 Task: Add an event with the title Second Team Building Activity: Paint and Sip Night, date '2024/05/23', time 7:30 AM to 9:30 AMand add a description: The Marketing Campaign Launch is an exciting and highly anticipated event that marks the official introduction of a new marketing campaign to the target audience. It is a carefully planned and executed event designed to create buzz, generate interest, and maximize the impact of the campaign's messaging and objectives._x000D_
_x000D_
, put the event into Orange category . Add location for the event as: 789 Calle de Preciados, Madrid, Spain, logged in from the account softage.9@softage.netand send the event invitation to softage.6@softage.net with CC to  softage.7@softage.net. Set a reminder for the event 12 hour before
Action: Mouse moved to (83, 103)
Screenshot: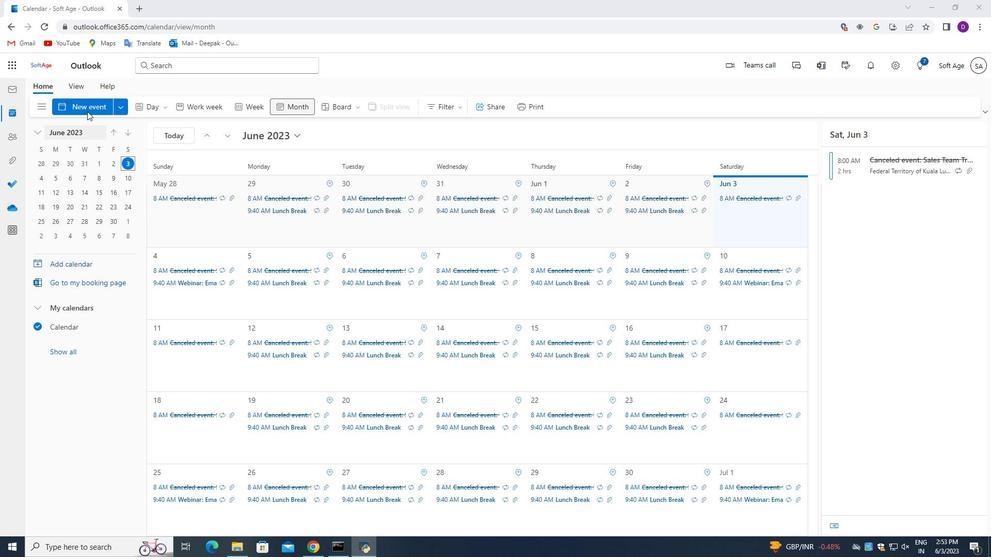 
Action: Mouse pressed left at (83, 103)
Screenshot: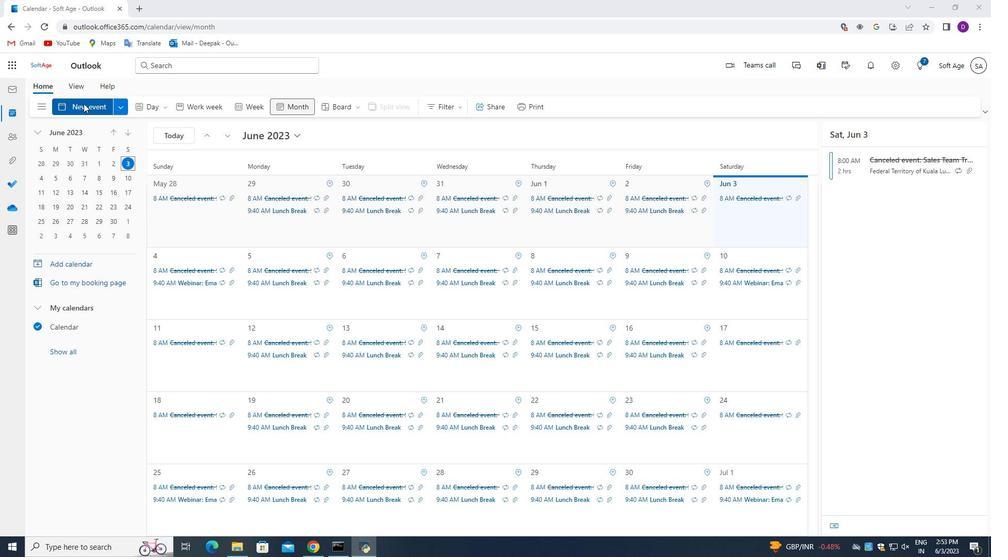 
Action: Mouse moved to (353, 401)
Screenshot: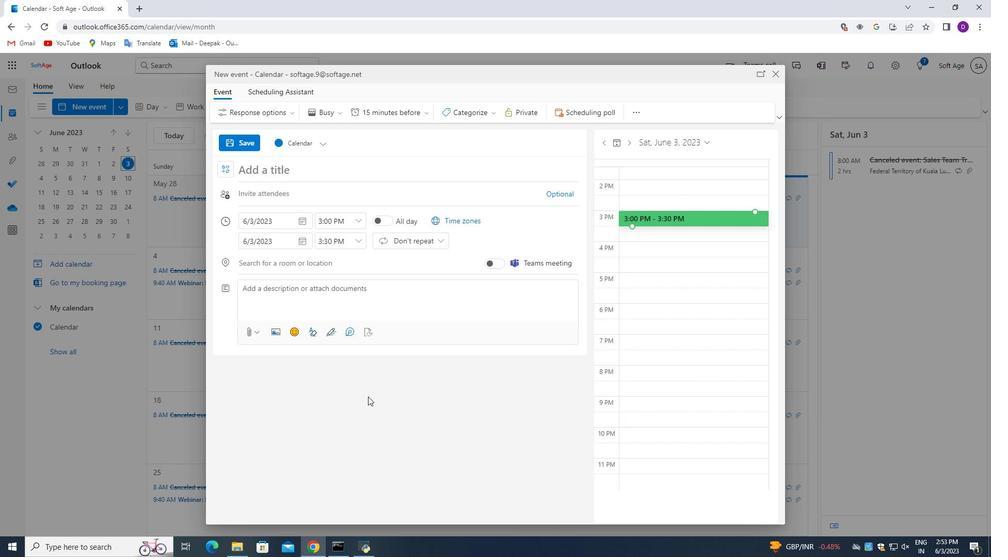 
Action: Key pressed <Key.shift_r>Second<Key.space><Key.shift_r>Team<Key.space><Key.shift_r>Building<Key.space><Key.shift_r>Activity<Key.shift_r>:<Key.space><Key.shift>Paint<Key.space>and<Key.space><Key.shift_r>Sip<Key.space><Key.shift>Night
Screenshot: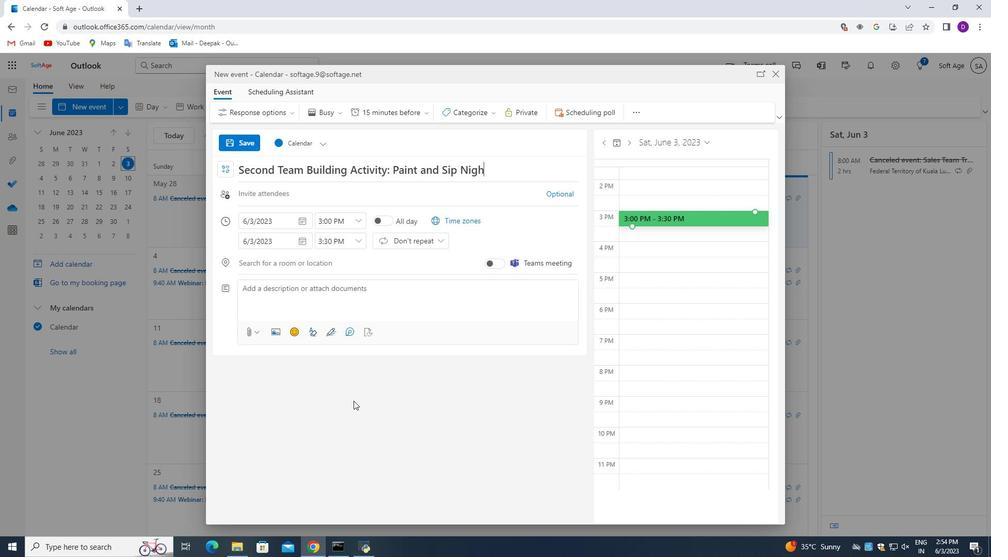 
Action: Mouse moved to (300, 221)
Screenshot: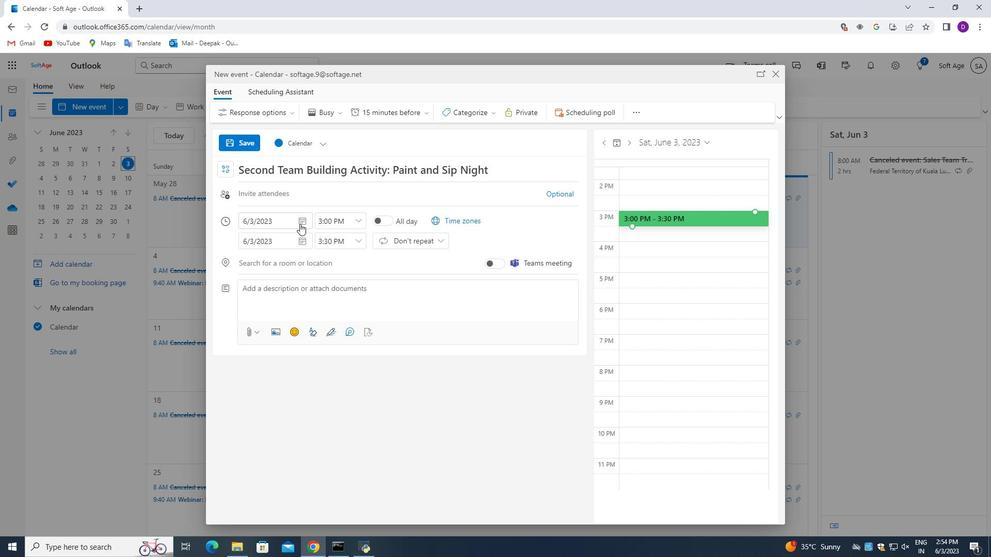 
Action: Mouse pressed left at (300, 221)
Screenshot: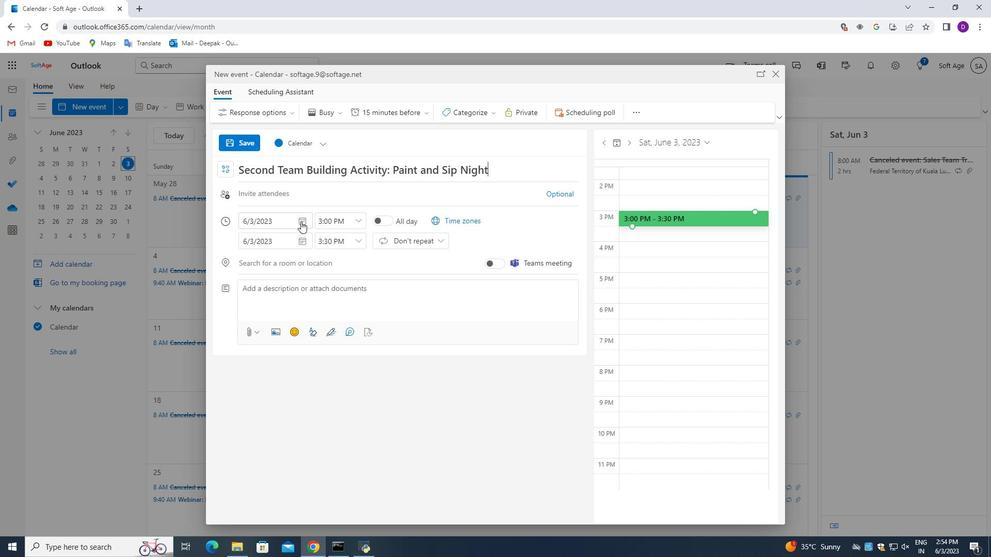 
Action: Mouse moved to (277, 239)
Screenshot: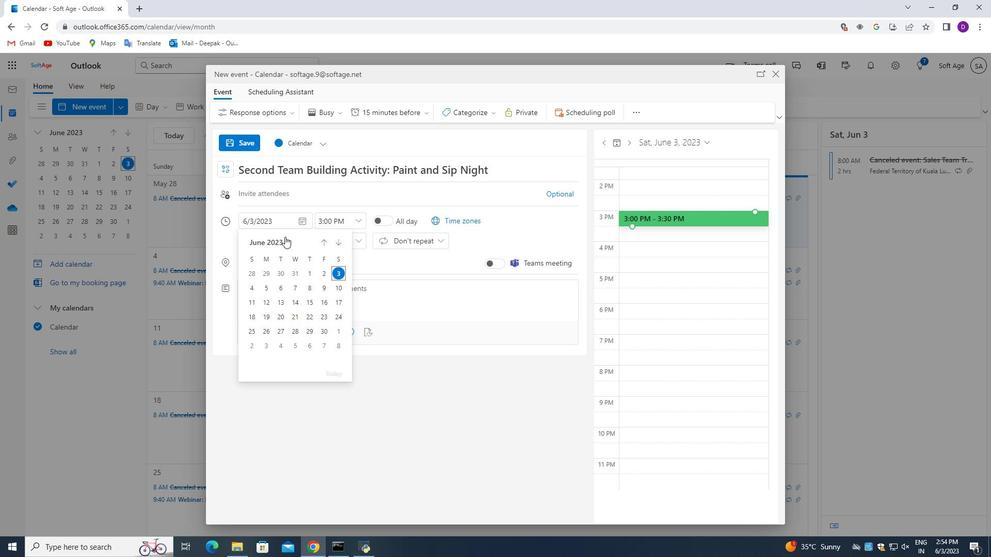 
Action: Mouse pressed left at (277, 239)
Screenshot: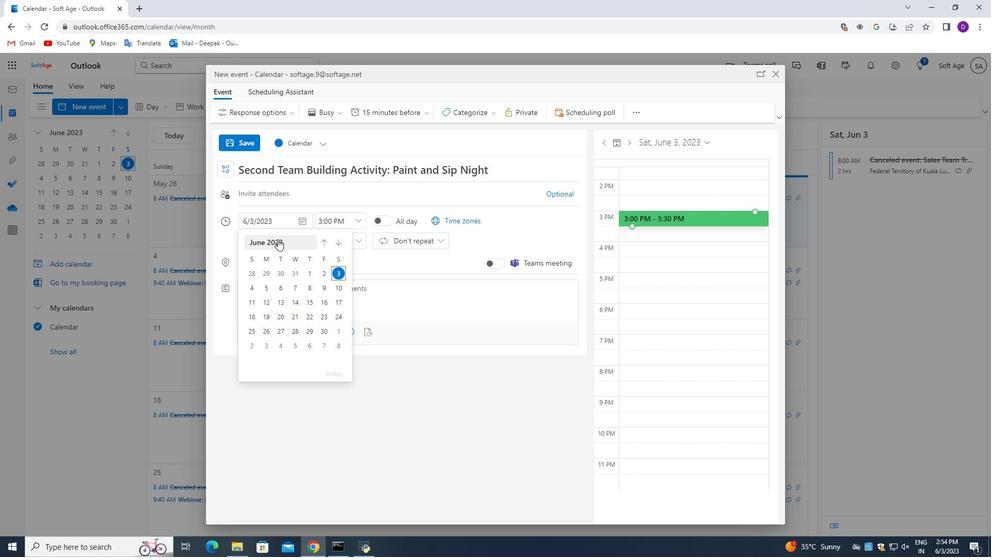
Action: Mouse moved to (332, 249)
Screenshot: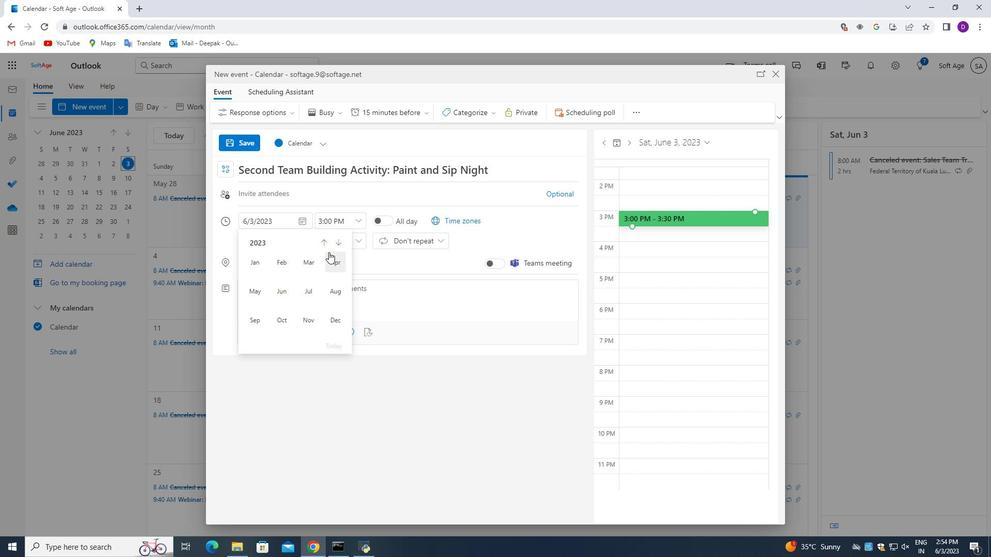 
Action: Mouse pressed left at (332, 249)
Screenshot: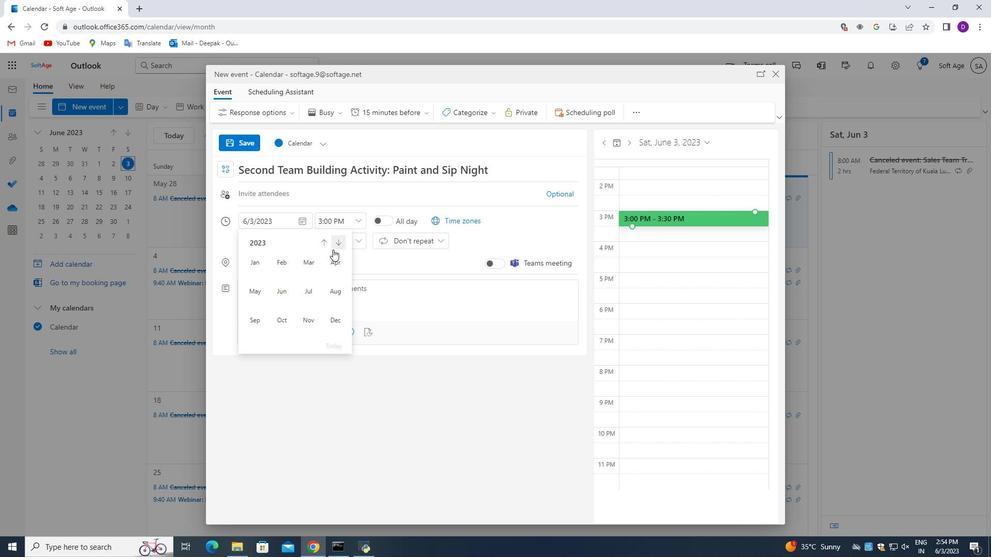 
Action: Mouse moved to (258, 290)
Screenshot: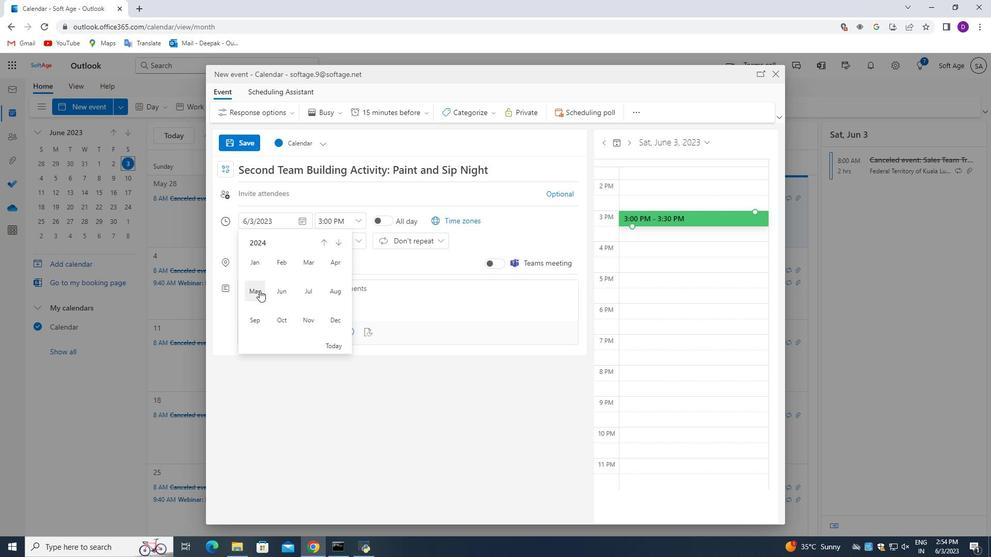 
Action: Mouse pressed left at (258, 290)
Screenshot: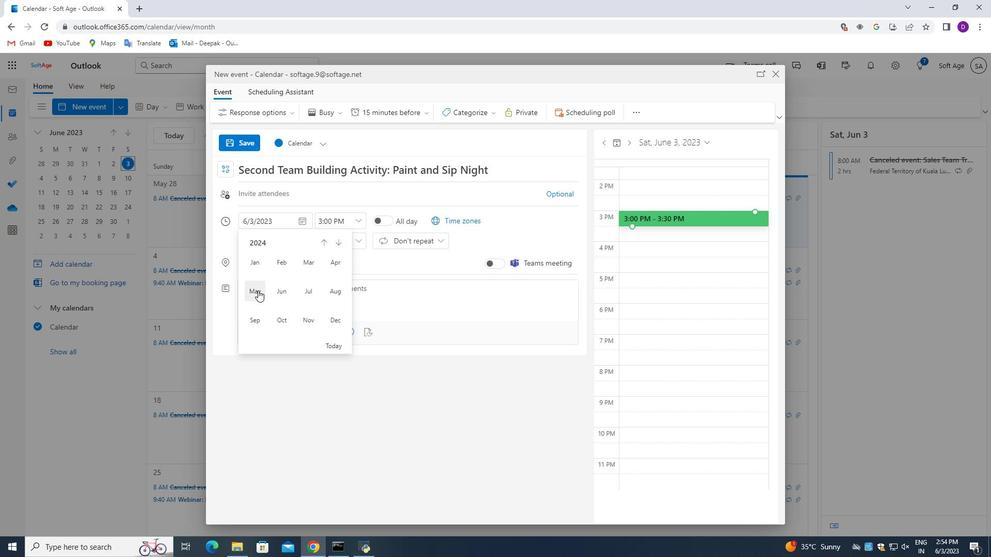 
Action: Mouse moved to (311, 319)
Screenshot: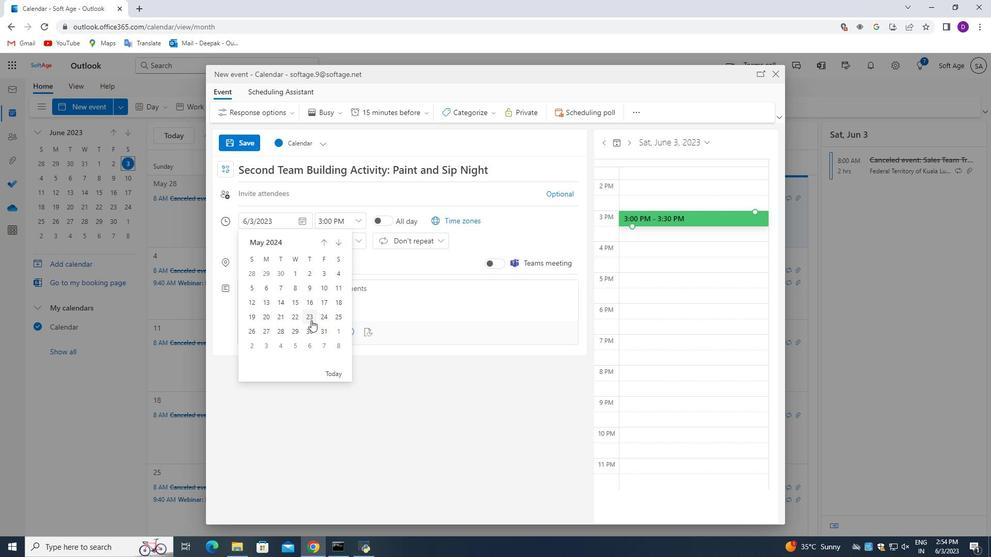 
Action: Mouse pressed left at (311, 319)
Screenshot: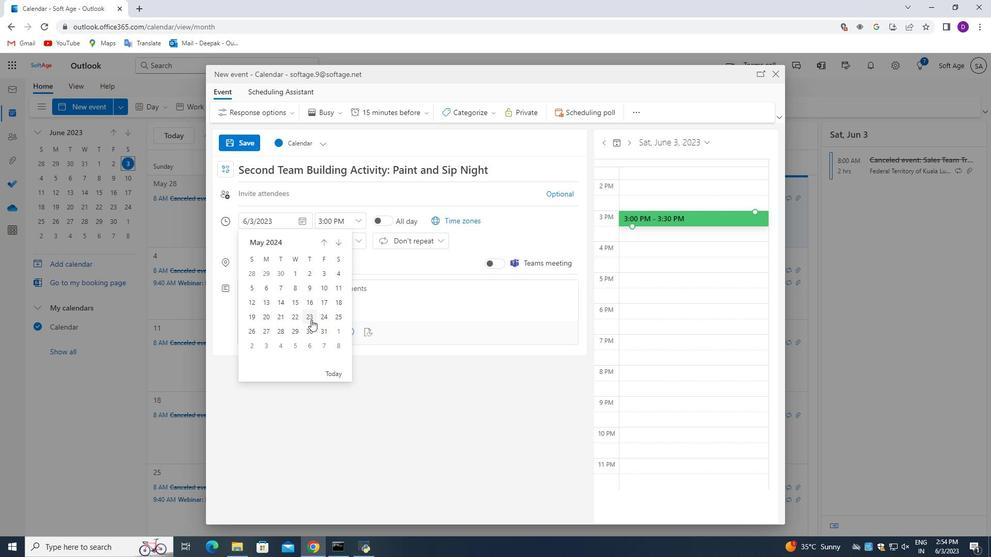 
Action: Mouse moved to (328, 220)
Screenshot: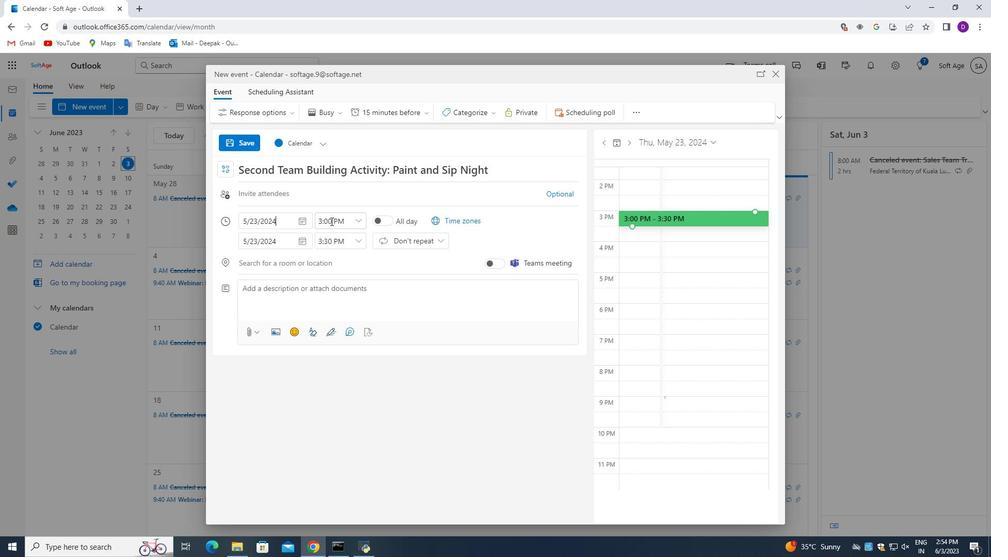 
Action: Mouse pressed left at (328, 220)
Screenshot: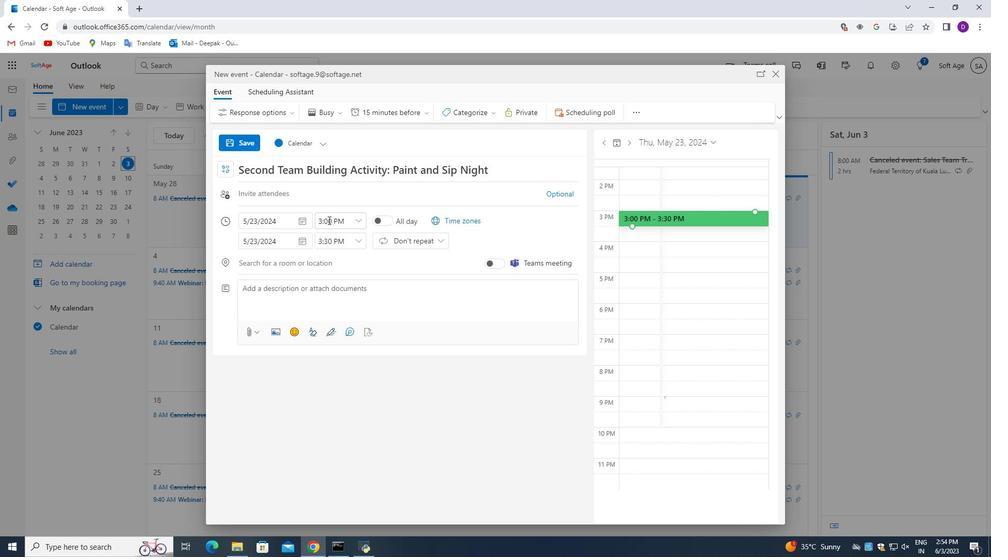 
Action: Mouse moved to (322, 220)
Screenshot: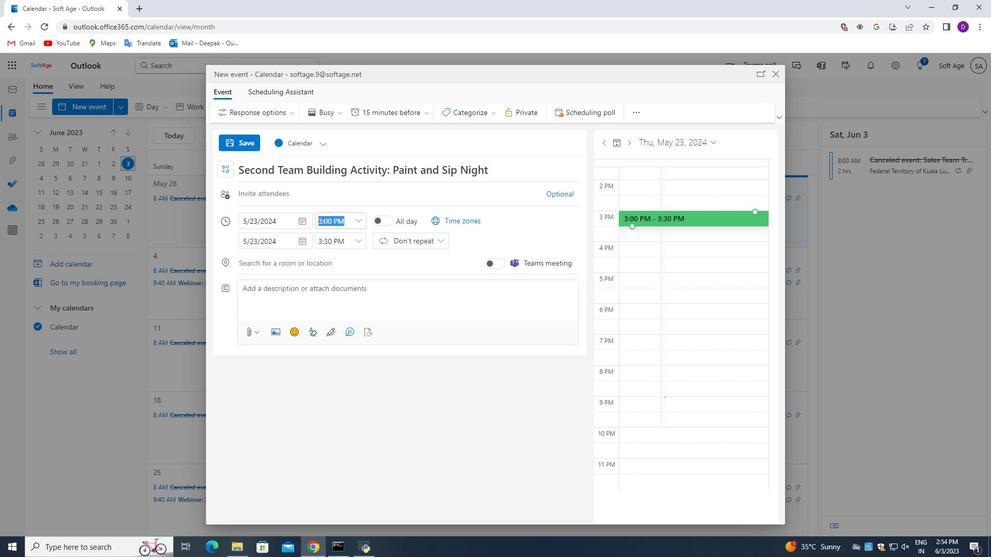
Action: Key pressed 7
Screenshot: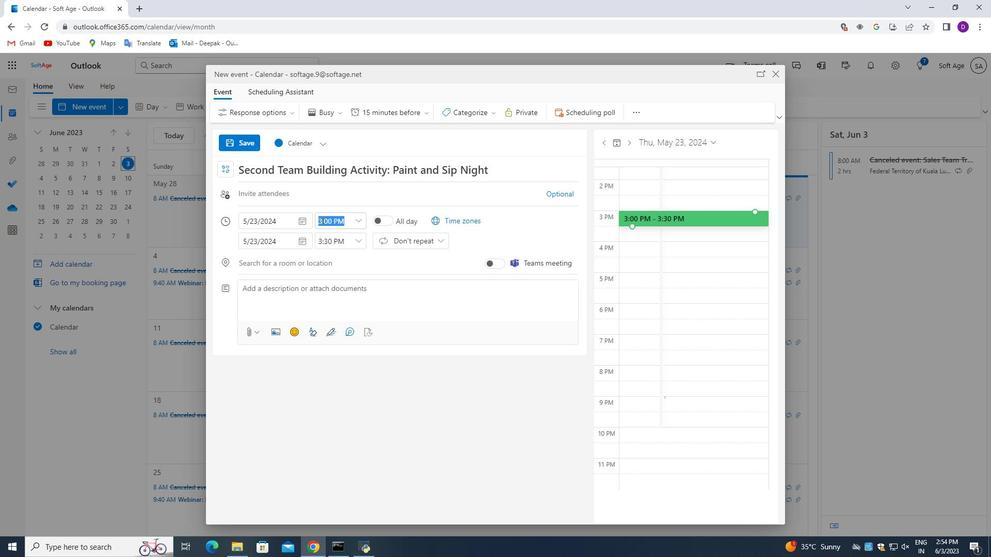 
Action: Mouse moved to (327, 223)
Screenshot: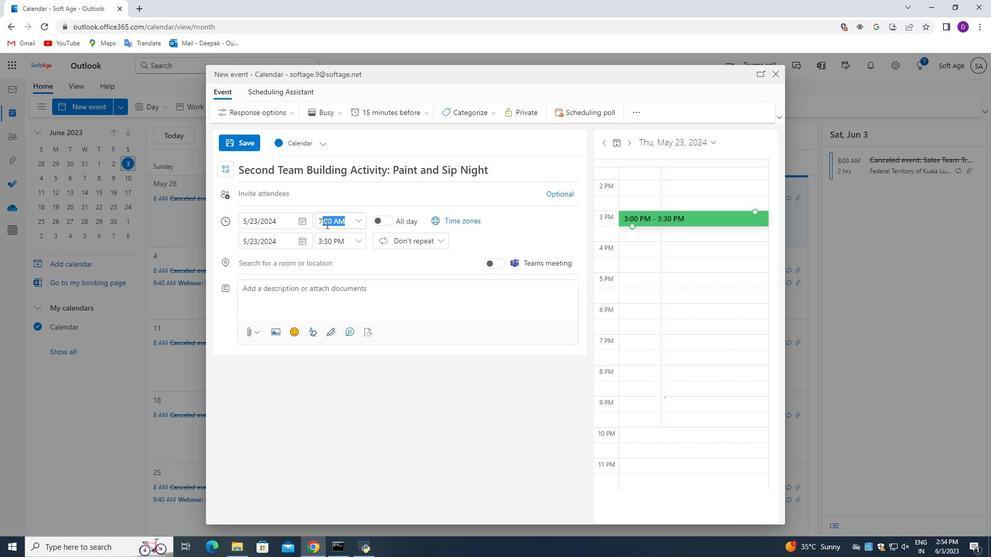 
Action: Mouse pressed left at (327, 223)
Screenshot: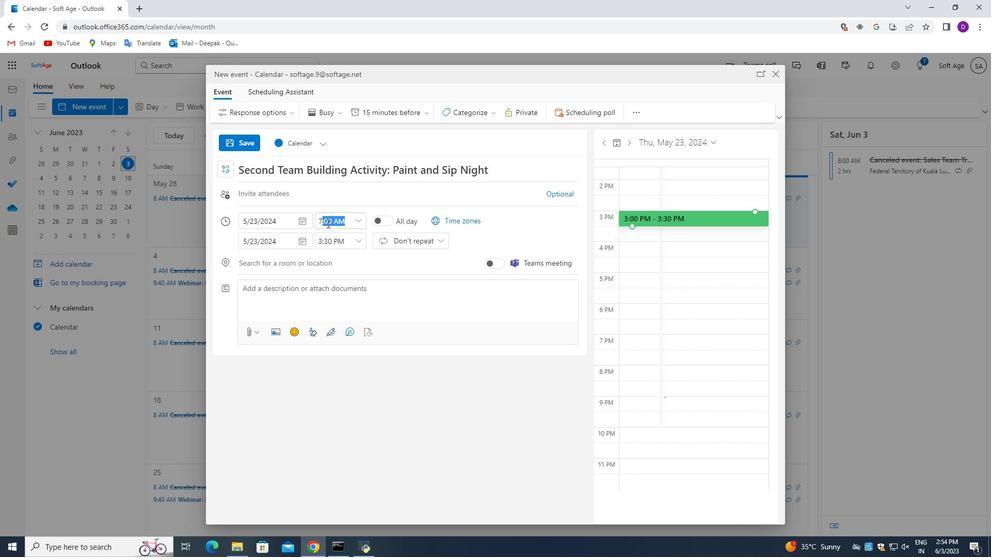 
Action: Mouse moved to (344, 245)
Screenshot: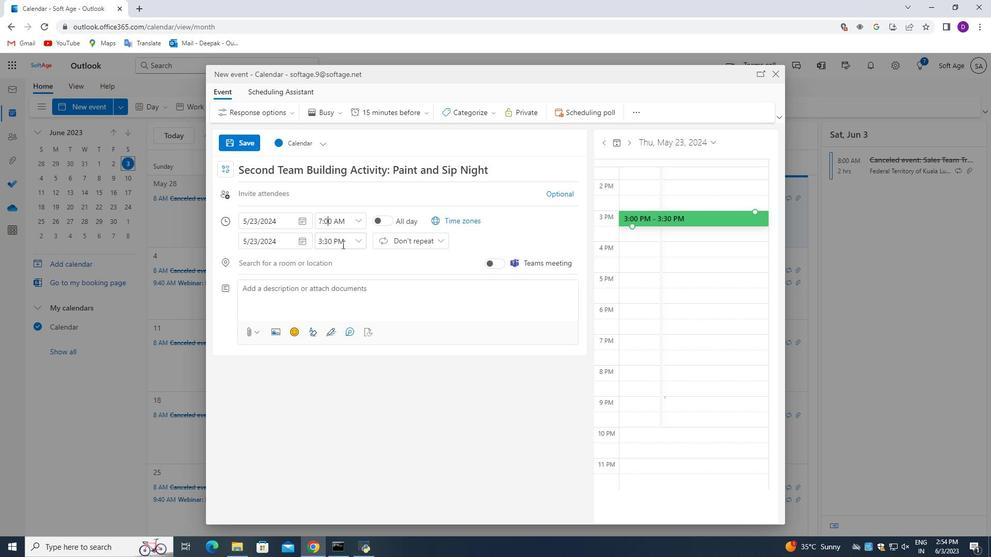 
Action: Key pressed <Key.backspace>3
Screenshot: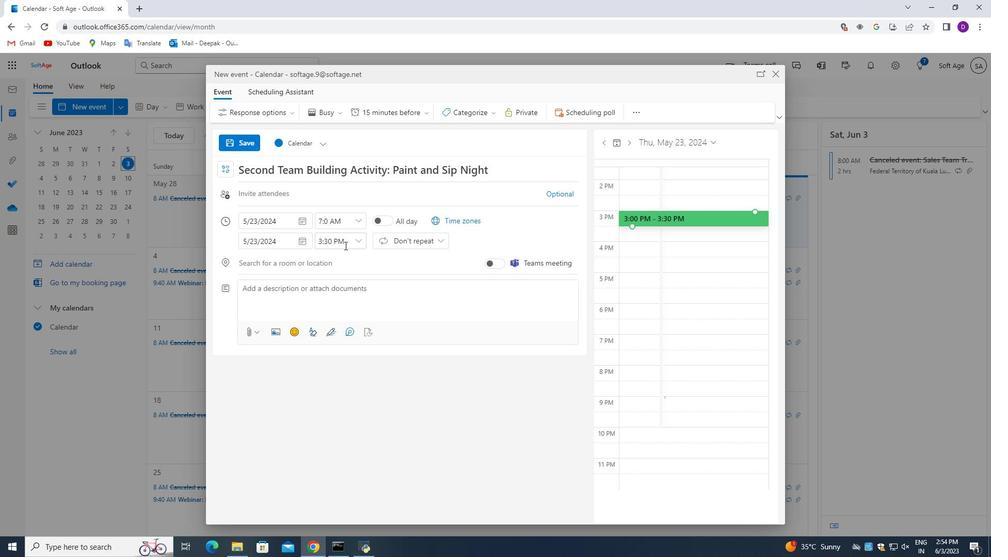 
Action: Mouse moved to (320, 240)
Screenshot: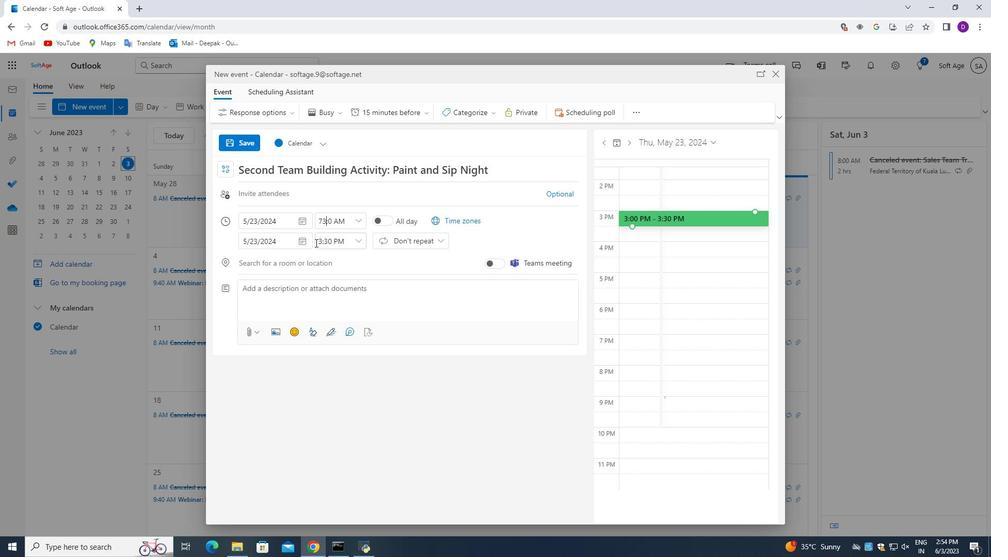 
Action: Mouse pressed left at (320, 240)
Screenshot: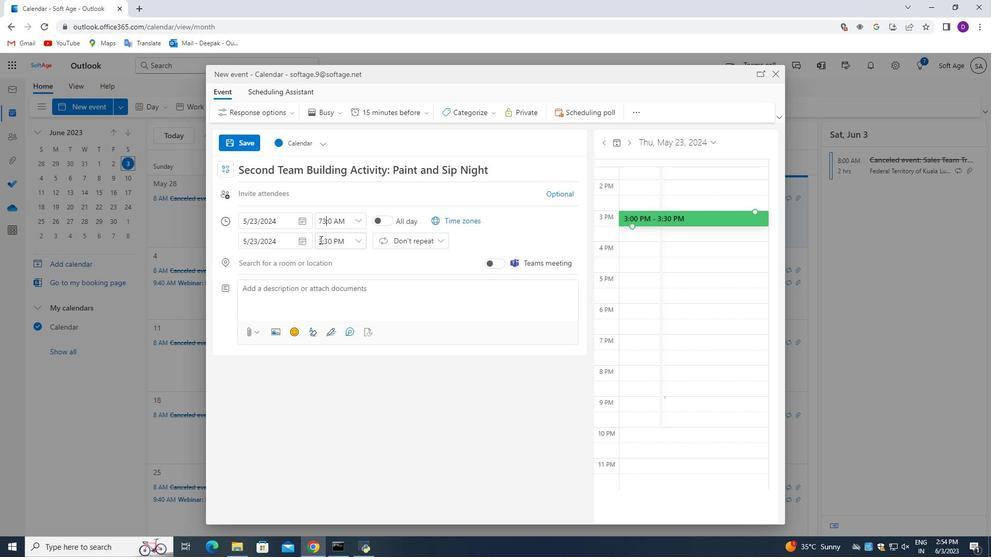 
Action: Mouse moved to (321, 221)
Screenshot: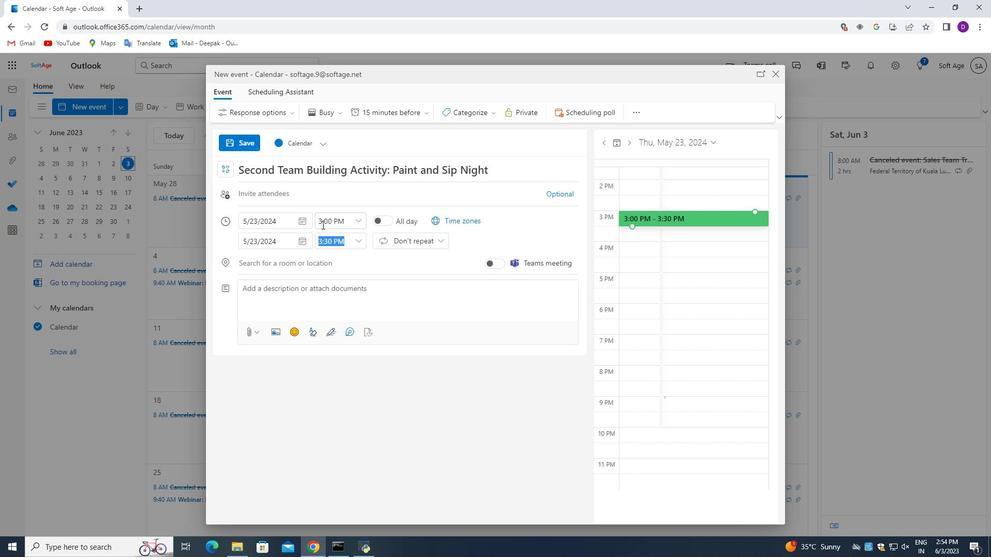 
Action: Mouse pressed left at (321, 221)
Screenshot: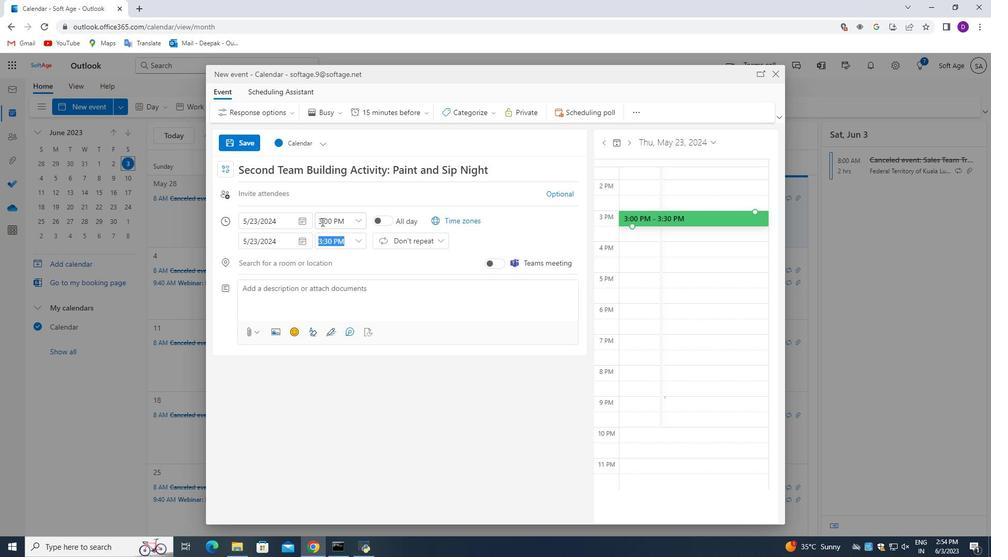 
Action: Mouse pressed left at (321, 221)
Screenshot: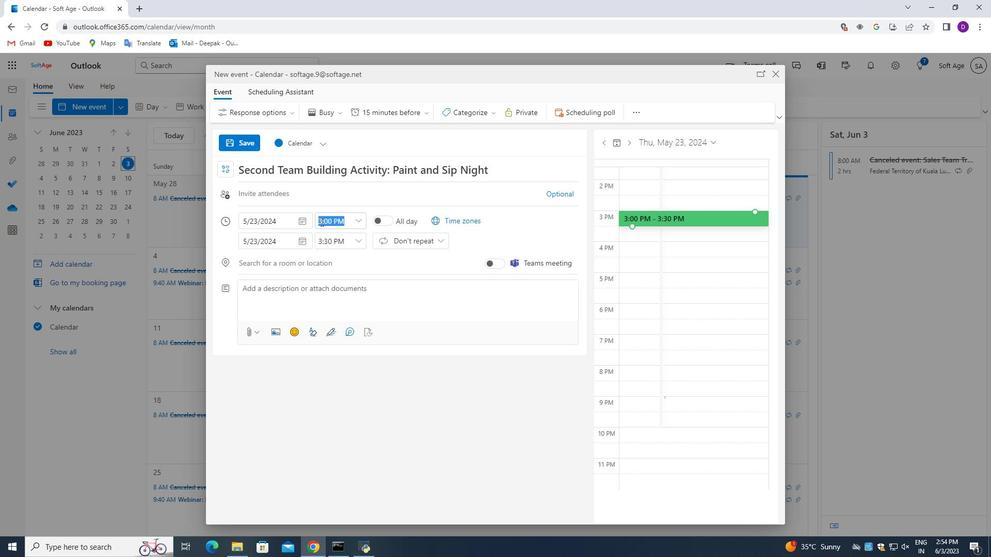 
Action: Mouse moved to (333, 245)
Screenshot: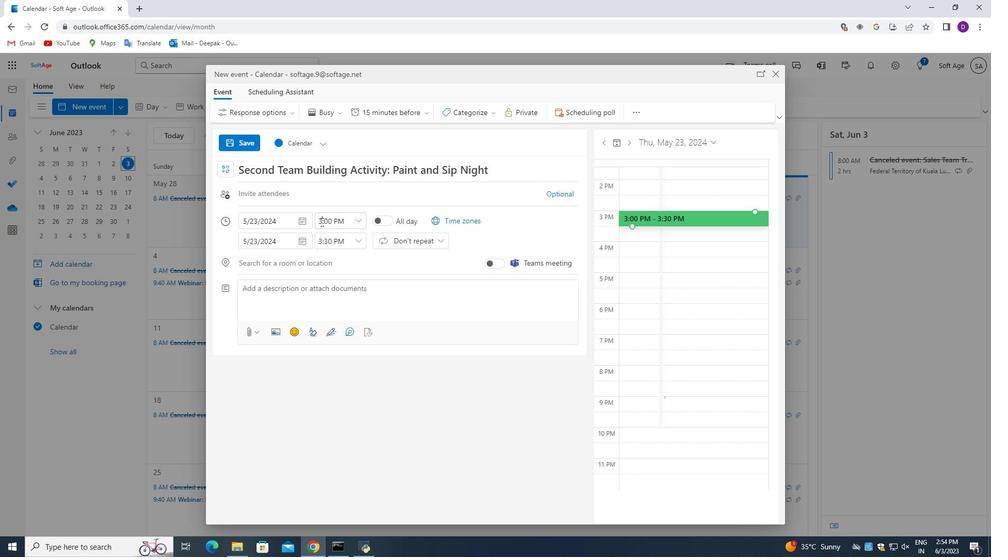 
Action: Key pressed <Key.backspace>7<Key.right><Key.right><Key.backspace>3<Key.right><Key.right><Key.right><Key.backspace><Key.shift_r>A
Screenshot: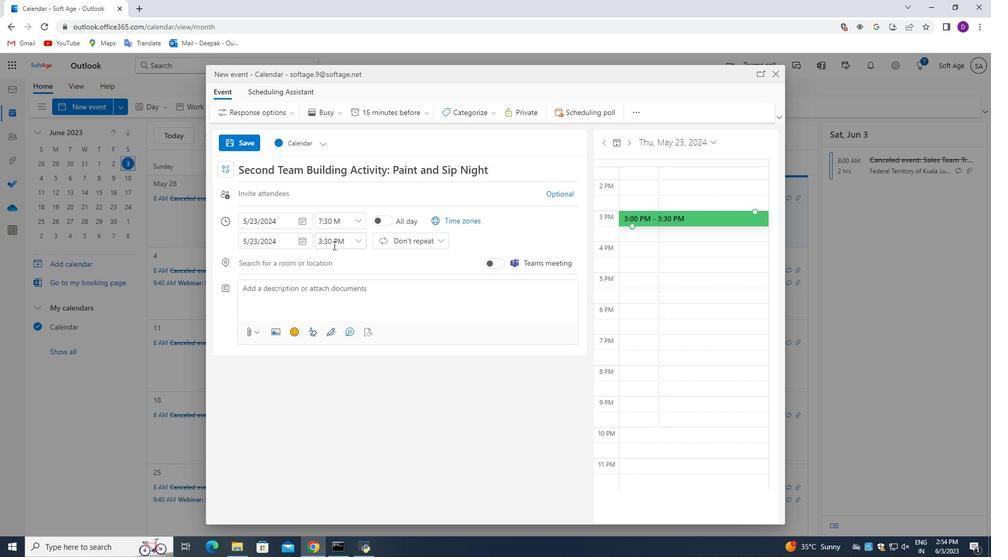 
Action: Mouse moved to (322, 242)
Screenshot: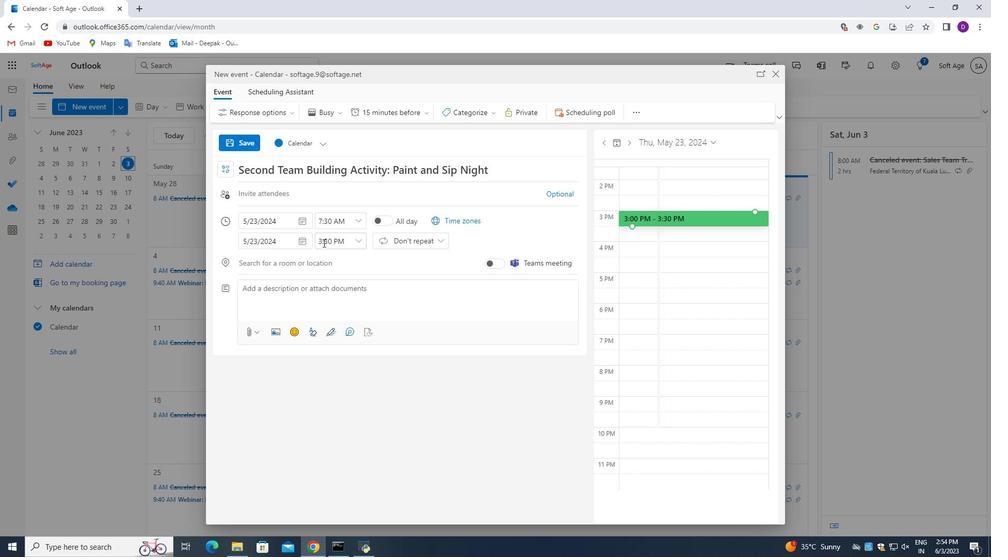 
Action: Mouse pressed left at (322, 242)
Screenshot: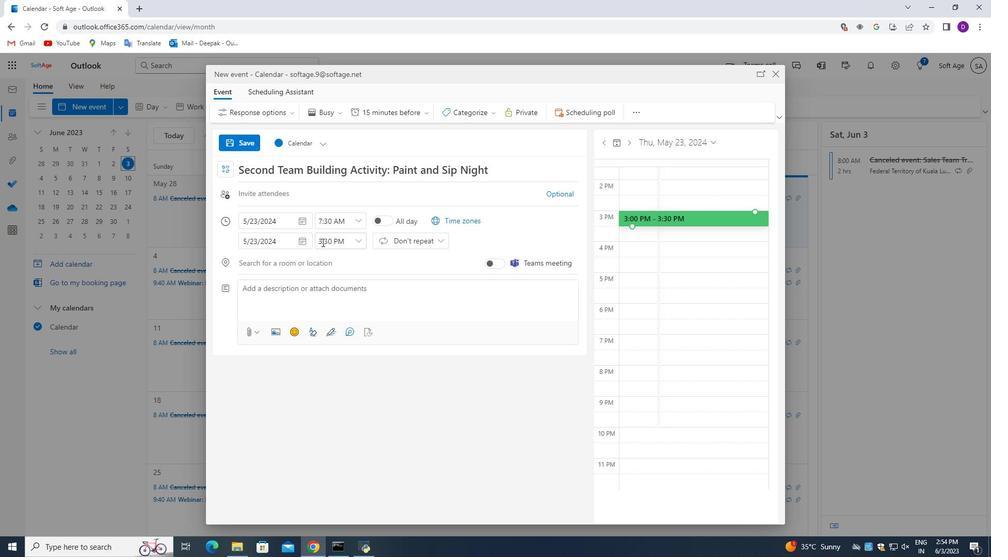 
Action: Mouse moved to (321, 240)
Screenshot: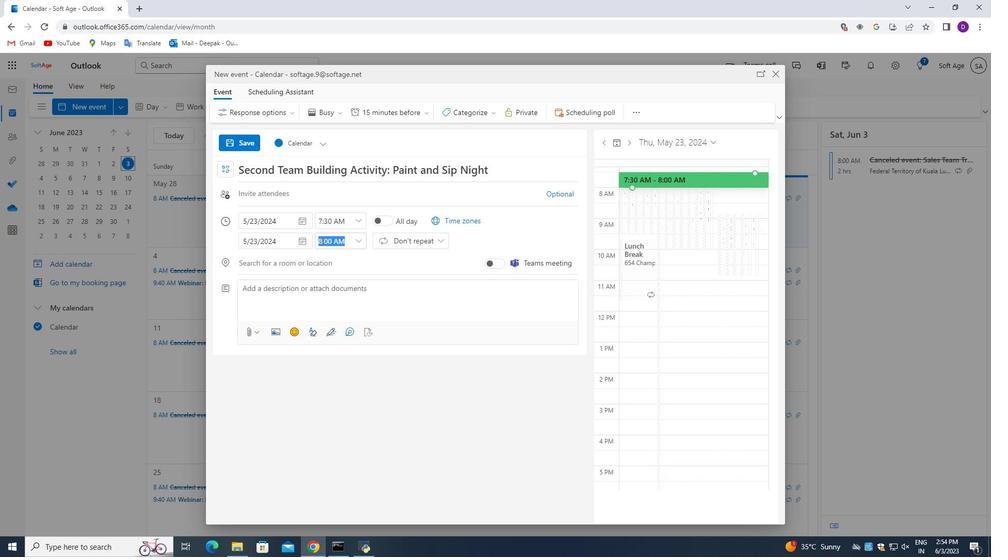 
Action: Mouse pressed left at (321, 240)
Screenshot: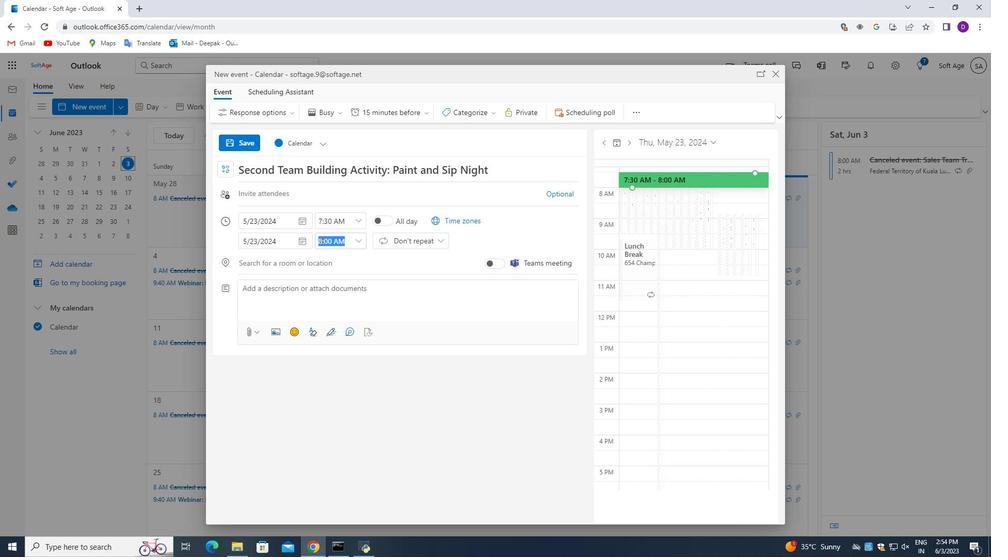 
Action: Mouse moved to (342, 291)
Screenshot: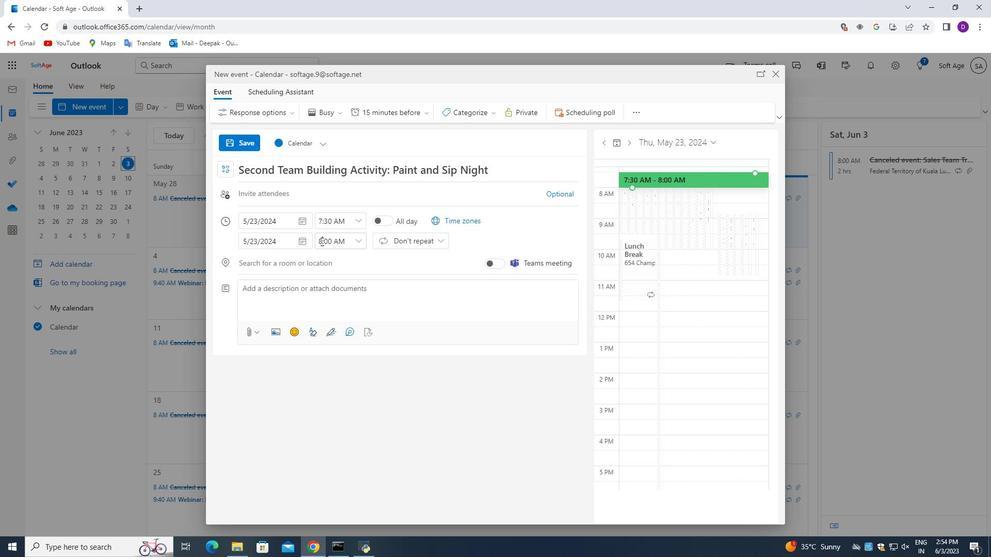 
Action: Key pressed <Key.backspace>9<Key.right><Key.right><Key.backspace>3
Screenshot: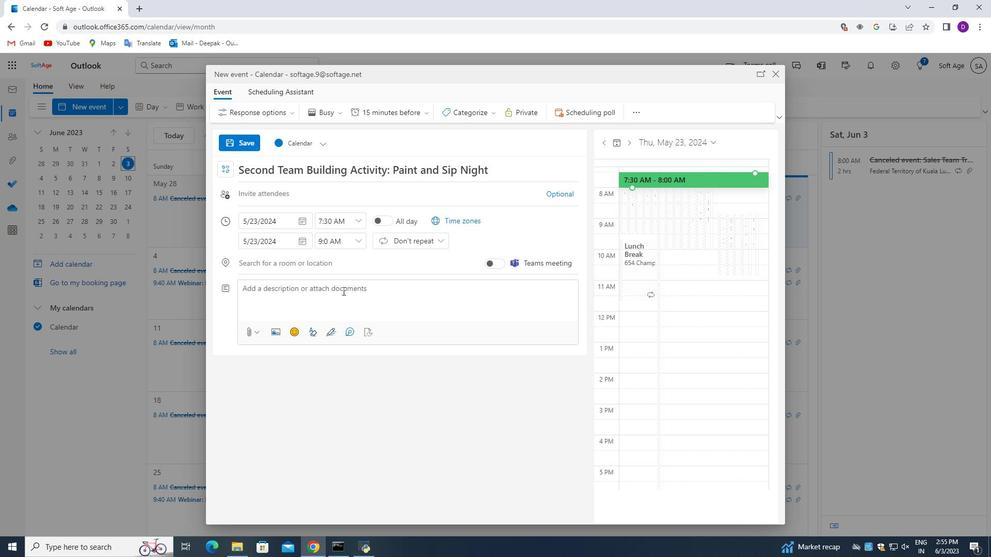 
Action: Mouse moved to (309, 292)
Screenshot: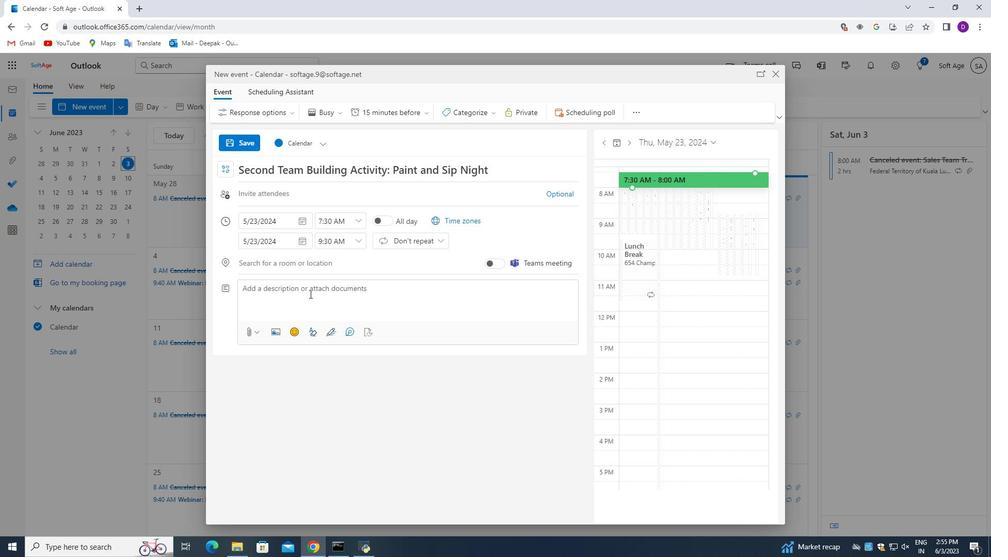 
Action: Mouse pressed left at (309, 292)
Screenshot: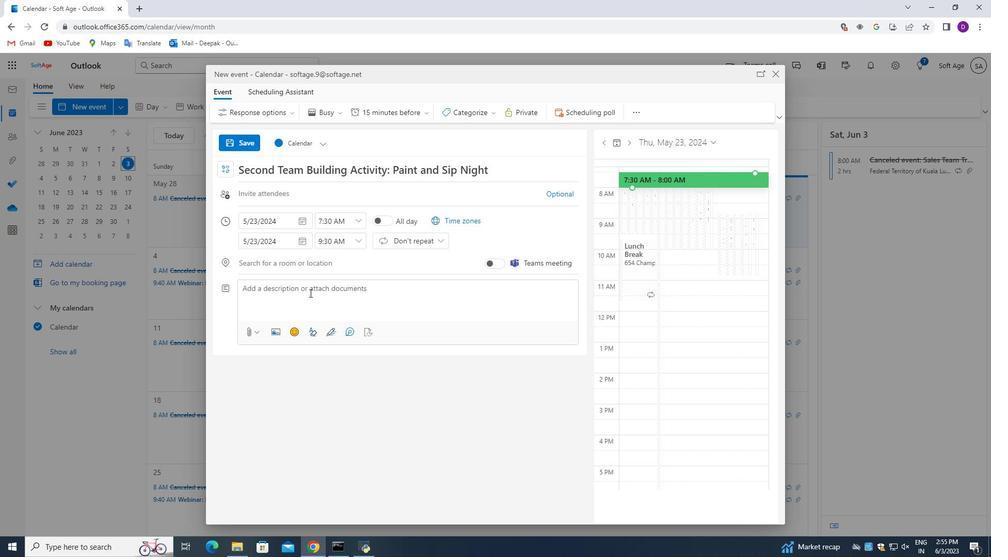 
Action: Mouse moved to (341, 432)
Screenshot: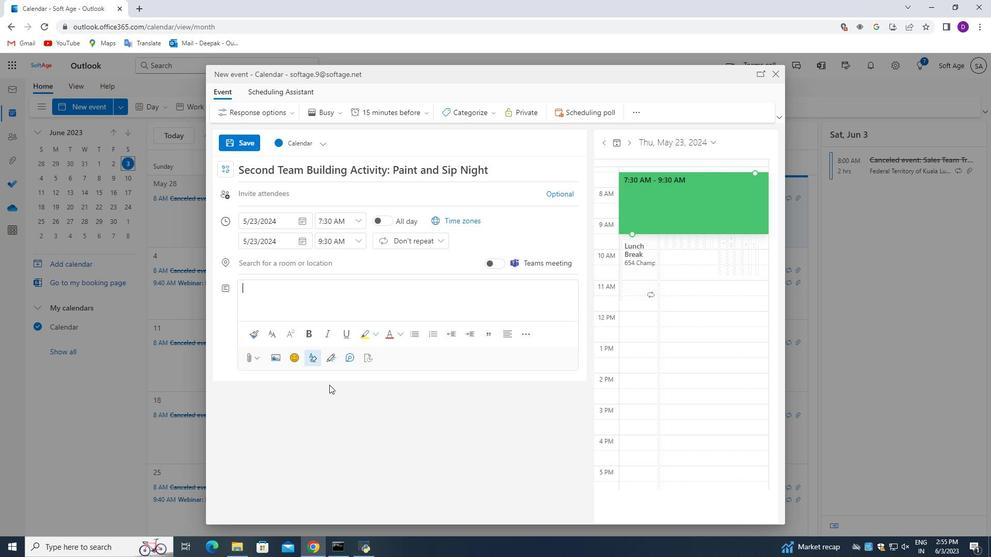 
Action: Key pressed <Key.shift_r>The<Key.space><Key.shift>Marketing<Key.space><Key.shift_r>Campi<Key.backspace>aign<Key.space><Key.shift>Launch<Key.space>is<Key.space>an<Key.space>exciting<Key.space>and<Key.space>highly<Key.space>anticipaa<Key.backspace>ted<Key.space>event<Key.space>that<Key.space>marks<Key.space>the<Key.space>official<Key.space>intri<Key.backspace>odu<Key.backspace><Key.backspace><Key.backspace>oduction<Key.space>of<Key.space>a<Key.space>new<Key.space>marketing<Key.space>campaign<Key.space>to<Key.space>the<Key.space>target<Key.space>audience.<Key.space><Key.shift>It<Key.space>is<Key.space>a<Key.space>carefully<Key.space>planned<Key.space>and<Key.space>executed<Key.space>evented<Key.space>eve<Key.backspace><Key.backspace><Key.backspace><Key.backspace><Key.backspace><Key.backspace><Key.space>designed<Key.space>to<Key.space>create<Key.space>buzz<Key.space><Key.backspace>,<Key.space>generate<Key.space>interest,<Key.space>and<Key.space>maximize<Key.space>the<Key.space>impact<Key.space>of<Key.space>the<Key.space>campaigns<Key.backspace>'s<Key.space>messaging<Key.space>and<Key.space>objectives.
Screenshot: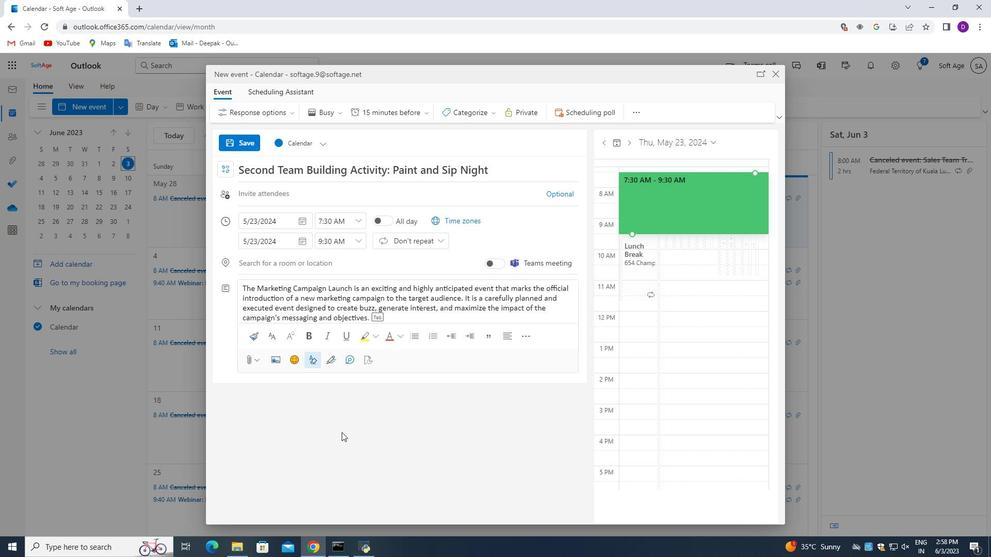 
Action: Mouse moved to (473, 115)
Screenshot: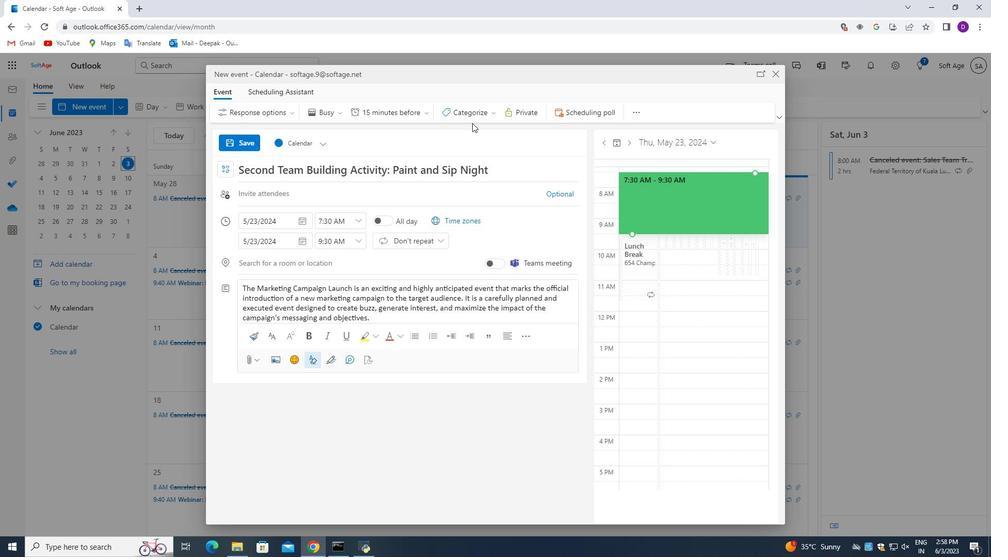 
Action: Mouse pressed left at (473, 115)
Screenshot: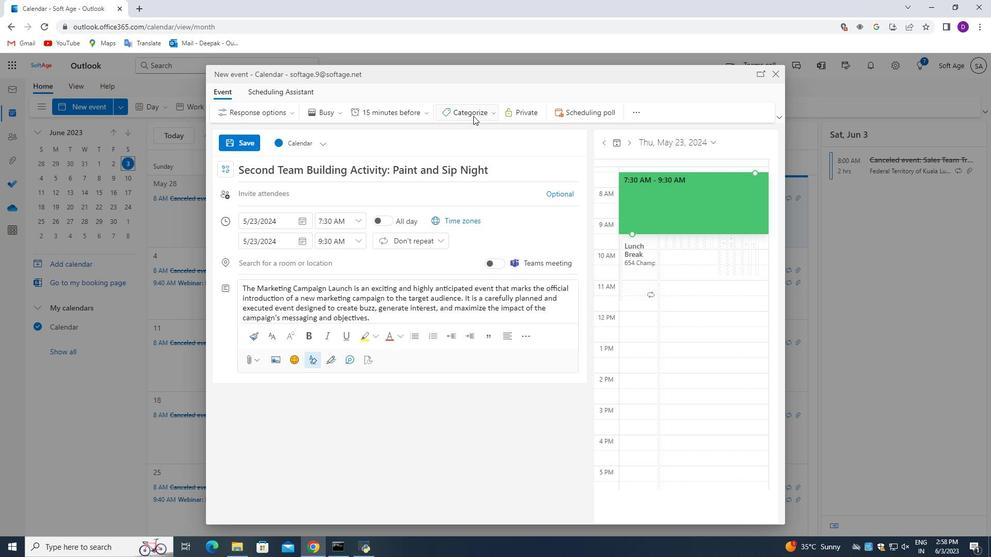 
Action: Mouse moved to (481, 165)
Screenshot: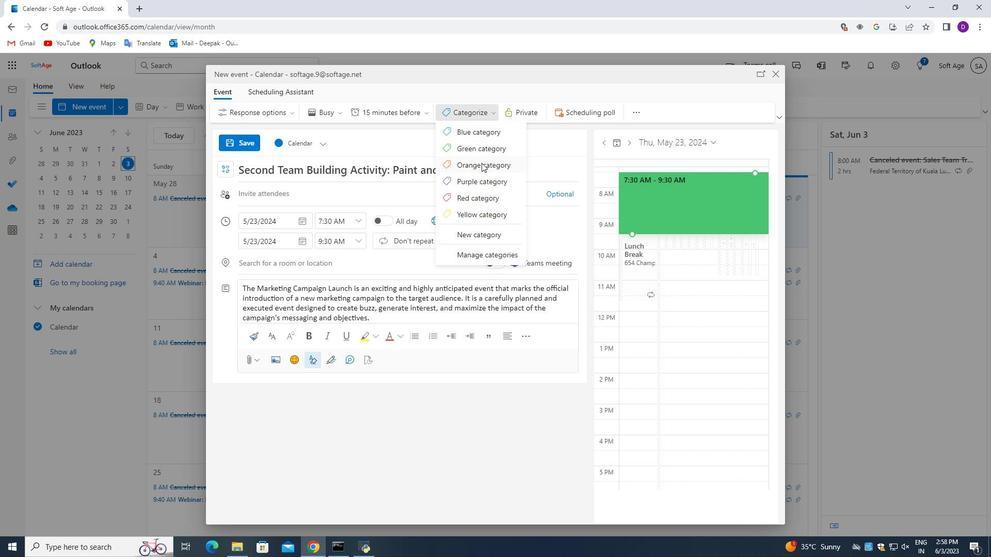 
Action: Mouse pressed left at (481, 165)
Screenshot: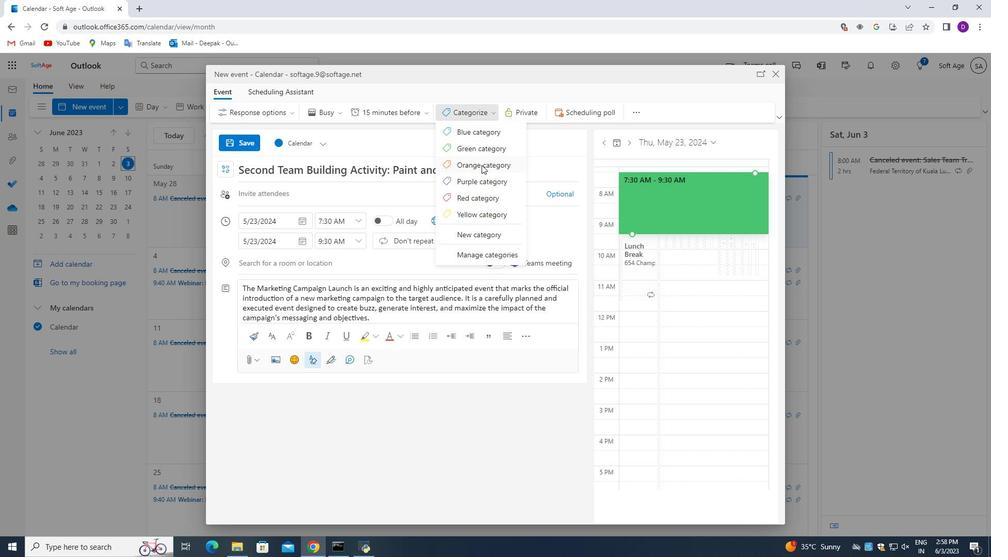 
Action: Mouse moved to (276, 259)
Screenshot: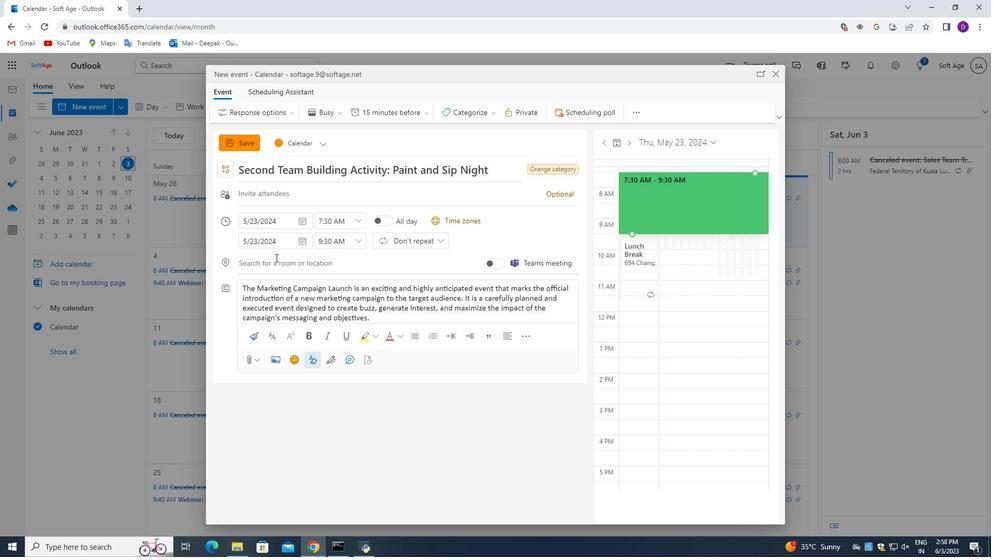 
Action: Mouse pressed left at (276, 259)
Screenshot: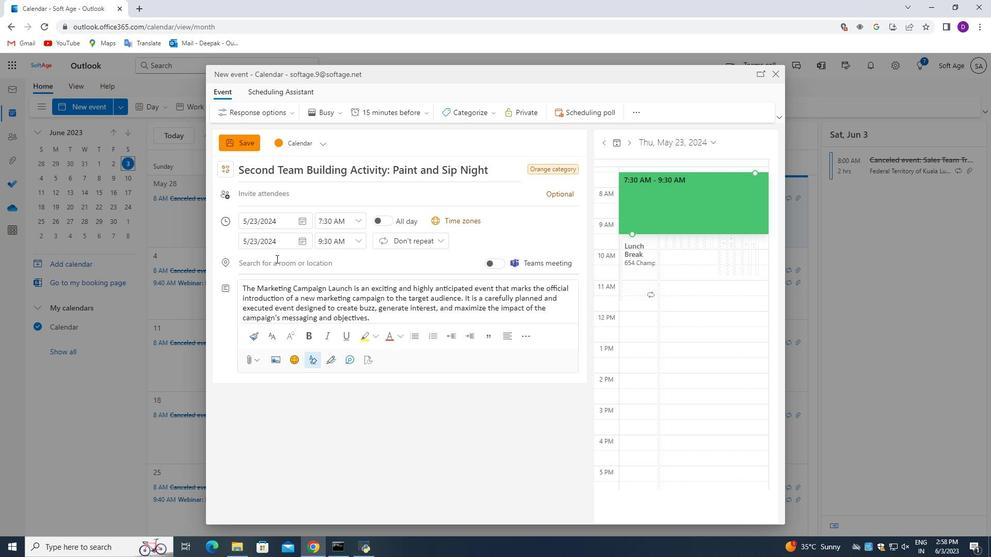
Action: Key pressed 789<Key.space><Key.shift_r>Calle<Key.space>de<Key.space><Key.shift>Pe<Key.backspace>reciados,<Key.space><Key.shift>Madrid,<Key.space><Key.shift_r>Spain,<Key.backspace>
Screenshot: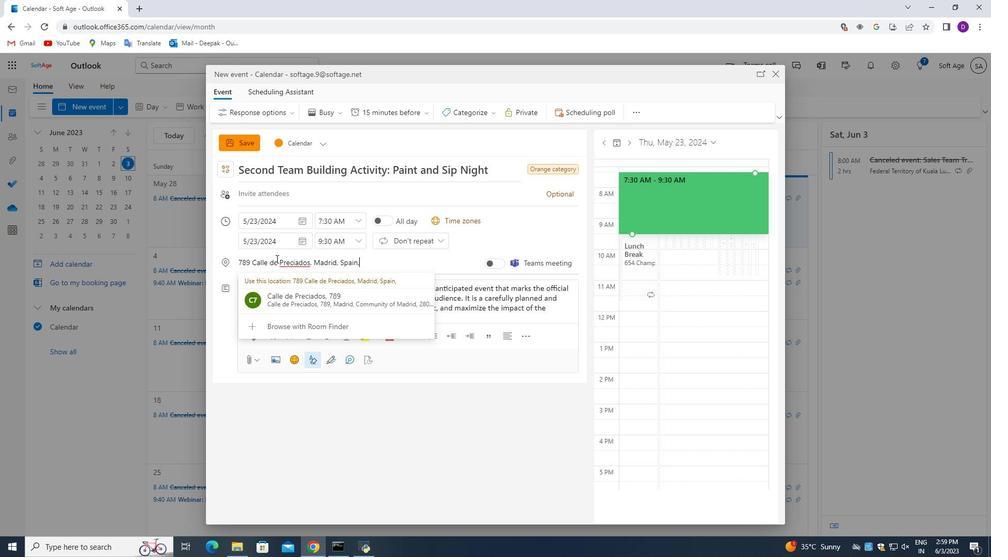 
Action: Mouse moved to (363, 434)
Screenshot: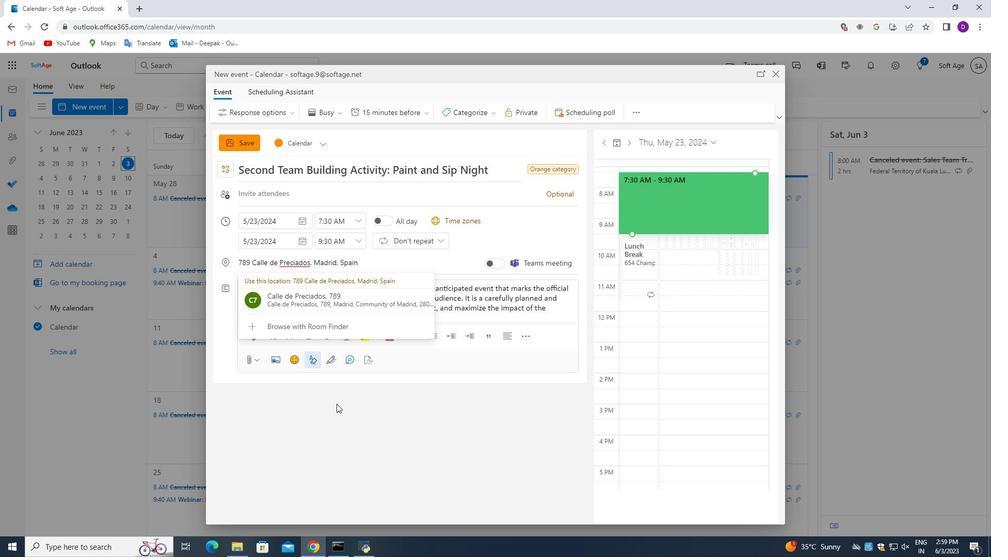 
Action: Mouse pressed left at (363, 434)
Screenshot: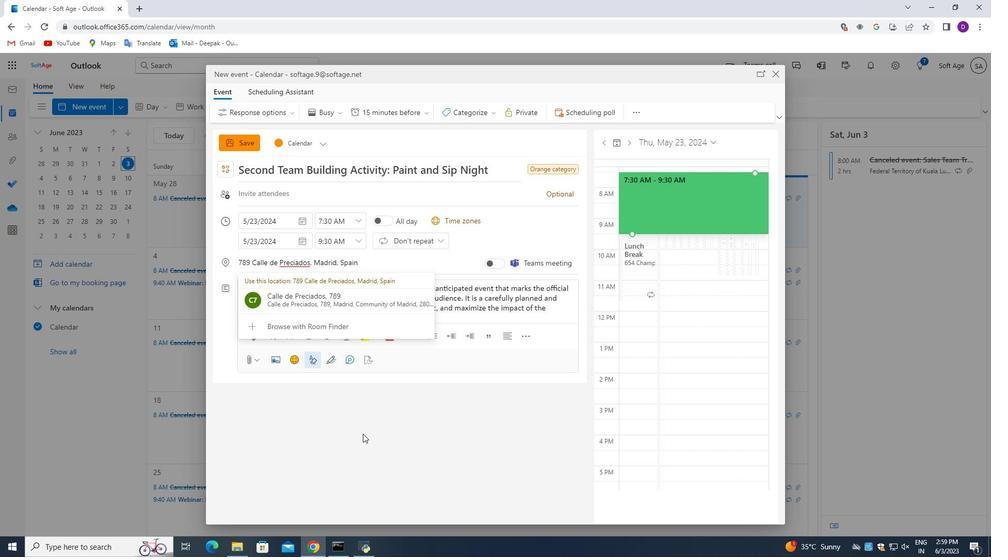 
Action: Mouse moved to (293, 191)
Screenshot: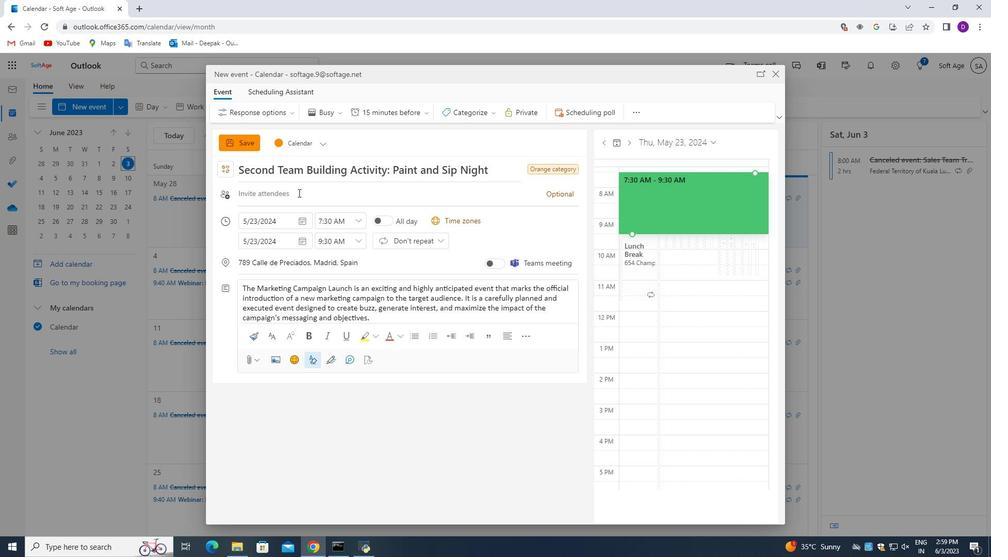 
Action: Mouse pressed left at (293, 191)
Screenshot: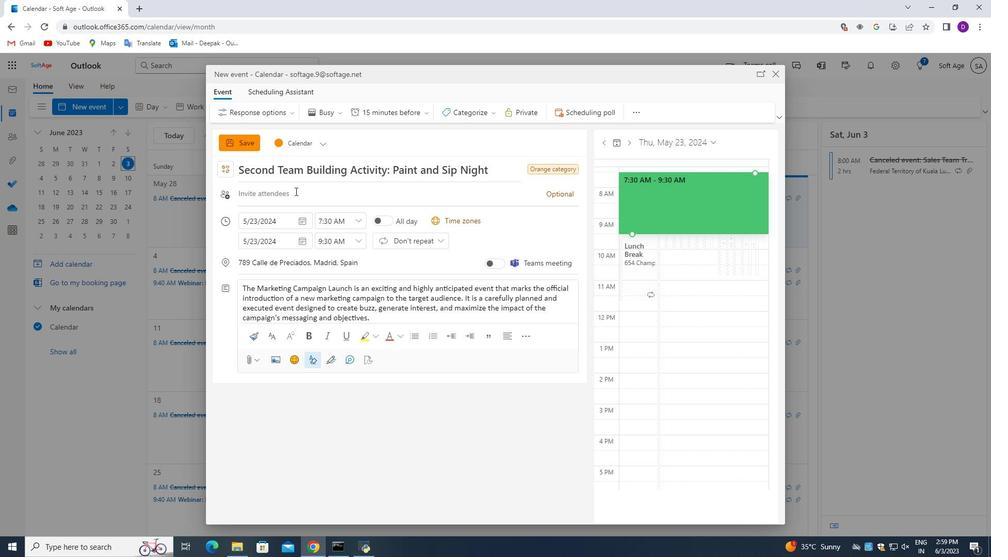 
Action: Key pressed soft<Key.backspace><Key.backspace><Key.backspace><Key.backspace><Key.shift_r>Softage.6<Key.shift>@softage.net<Key.enter>
Screenshot: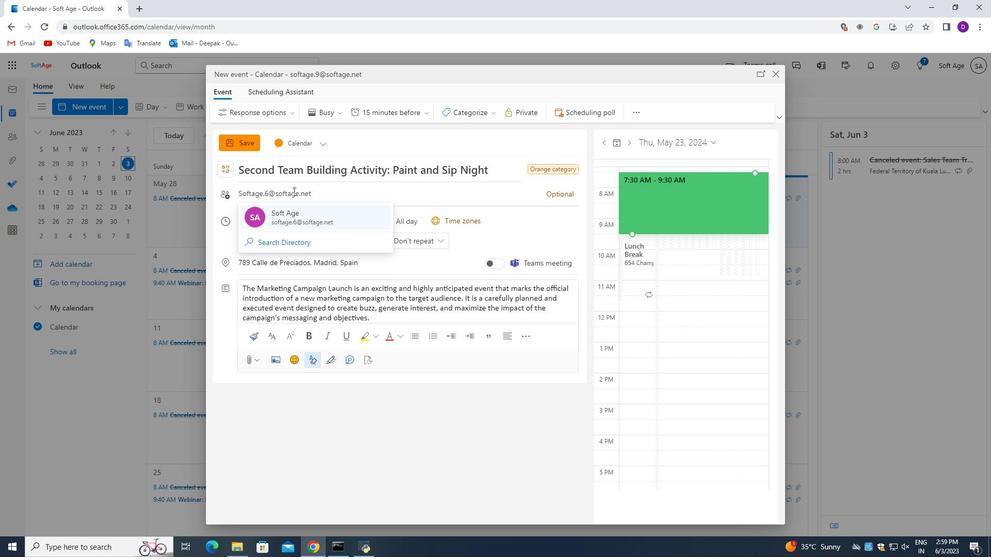 
Action: Mouse moved to (560, 199)
Screenshot: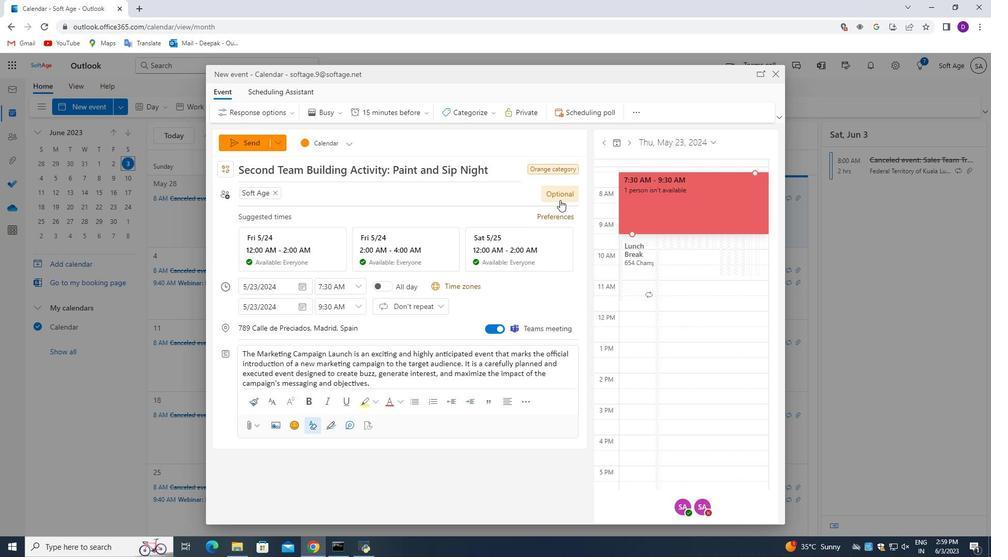 
Action: Mouse pressed left at (560, 199)
Screenshot: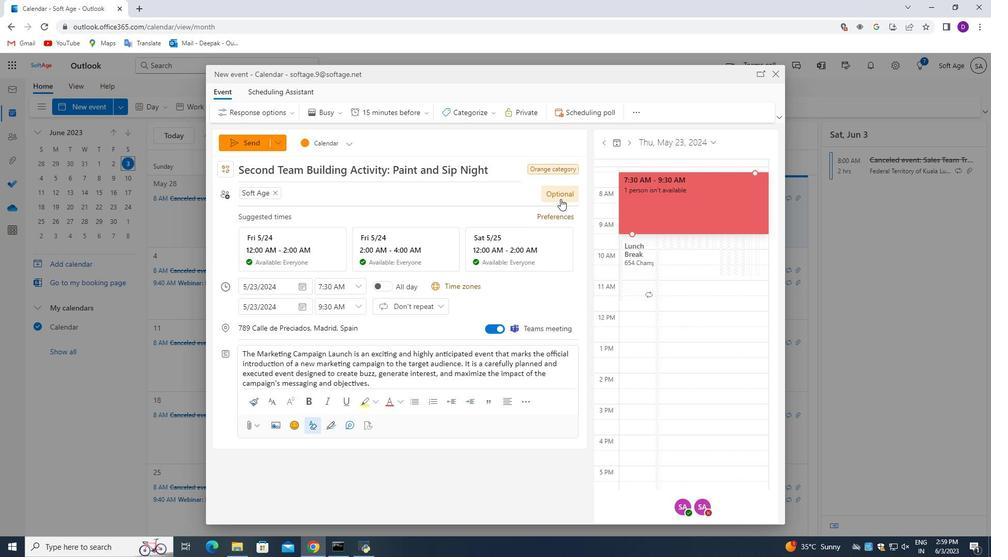 
Action: Mouse moved to (304, 220)
Screenshot: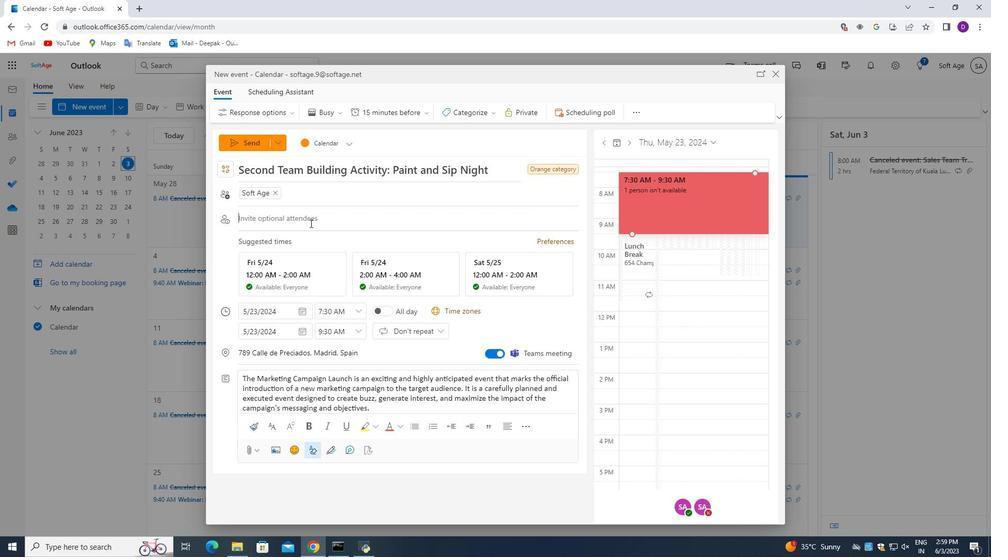 
Action: Mouse pressed left at (304, 220)
Screenshot: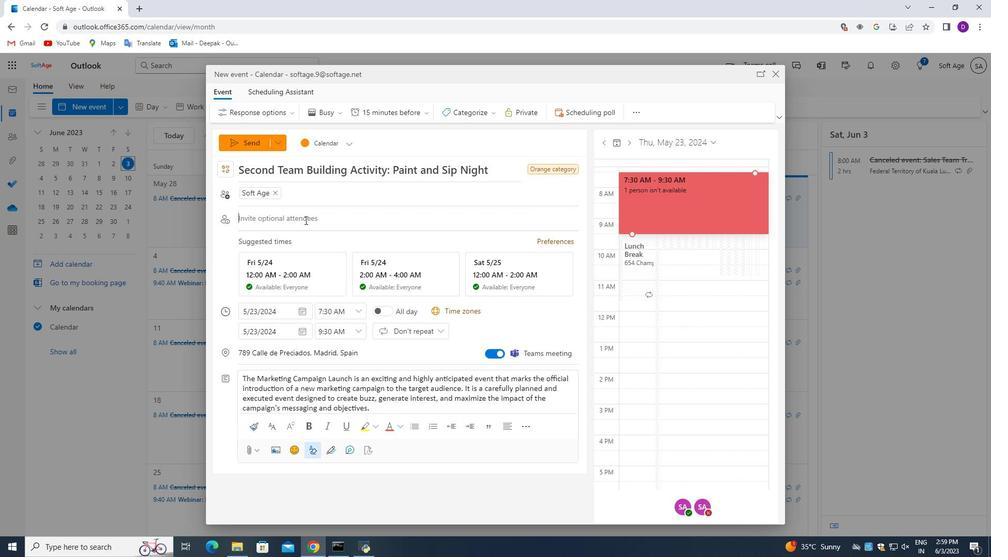 
Action: Mouse moved to (179, 195)
Screenshot: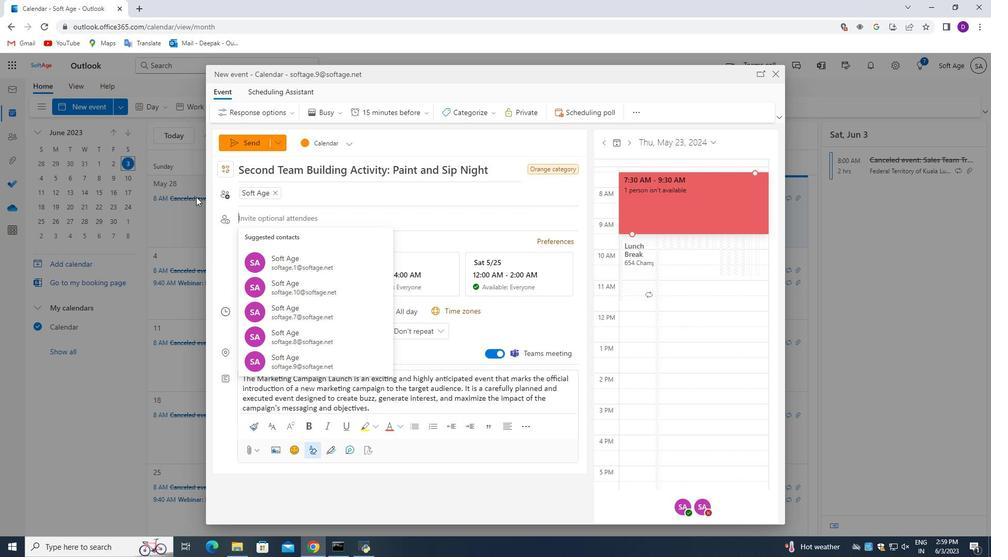 
Action: Key pressed softage.7<Key.shift>@softage.net<Key.enter>
Screenshot: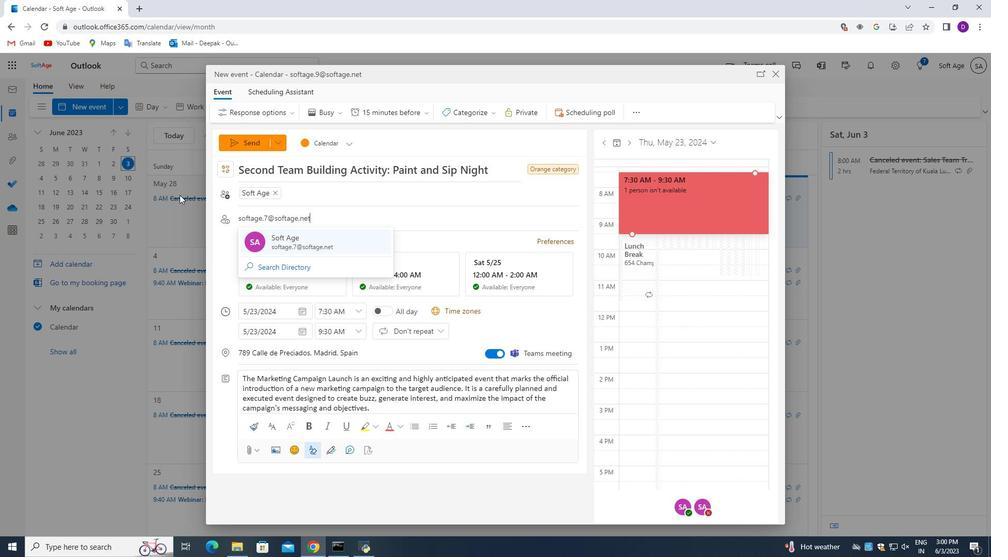 
Action: Mouse moved to (359, 351)
Screenshot: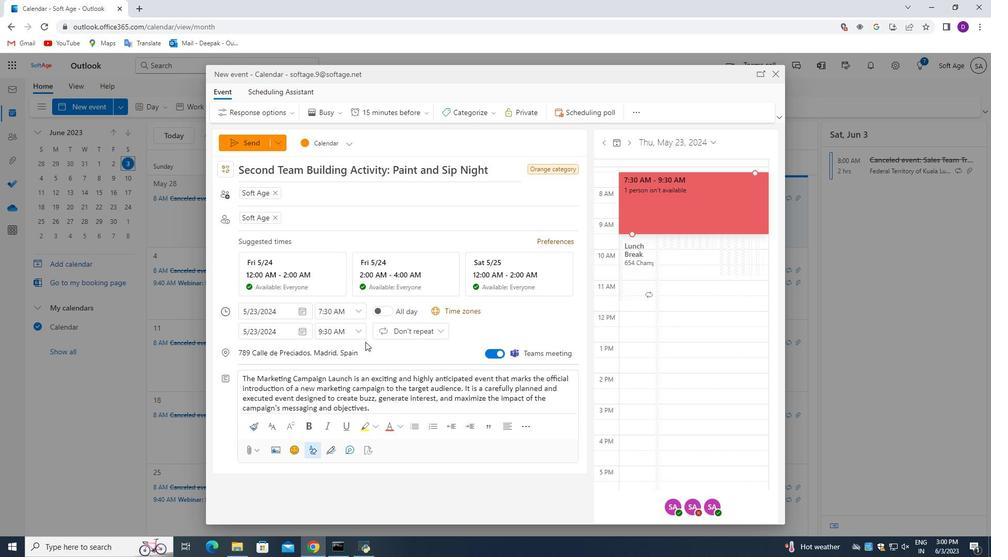 
Action: Mouse scrolled (359, 350) with delta (0, 0)
Screenshot: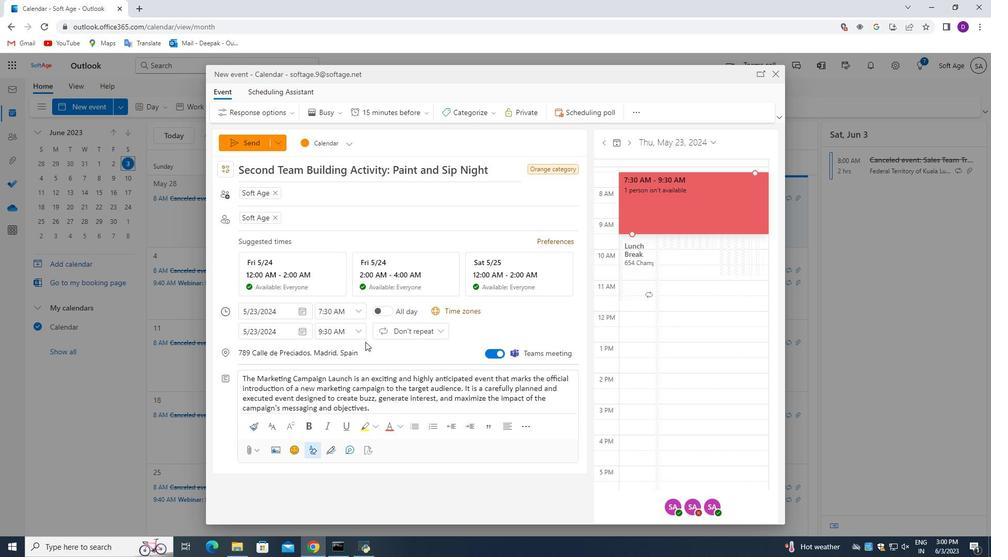 
Action: Mouse moved to (358, 354)
Screenshot: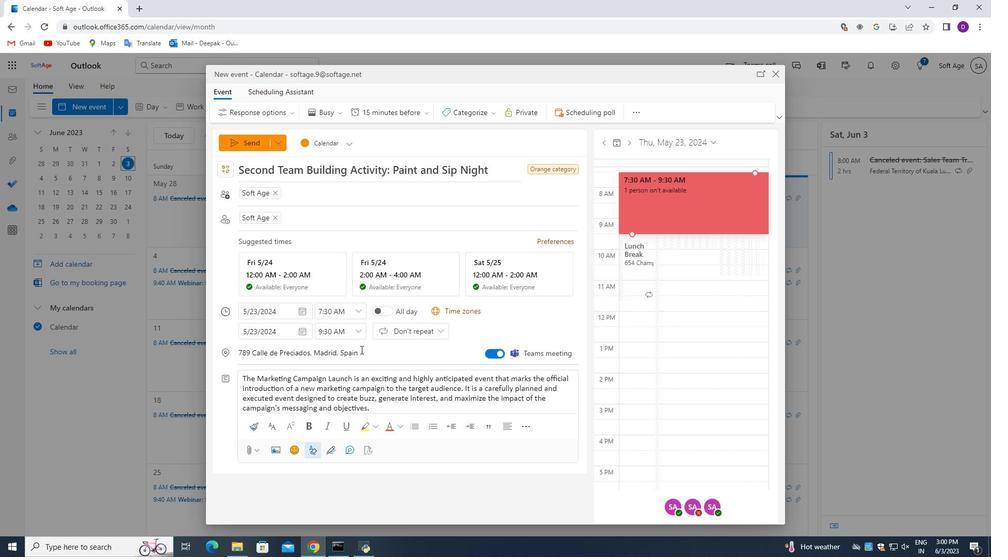 
Action: Mouse scrolled (358, 354) with delta (0, 0)
Screenshot: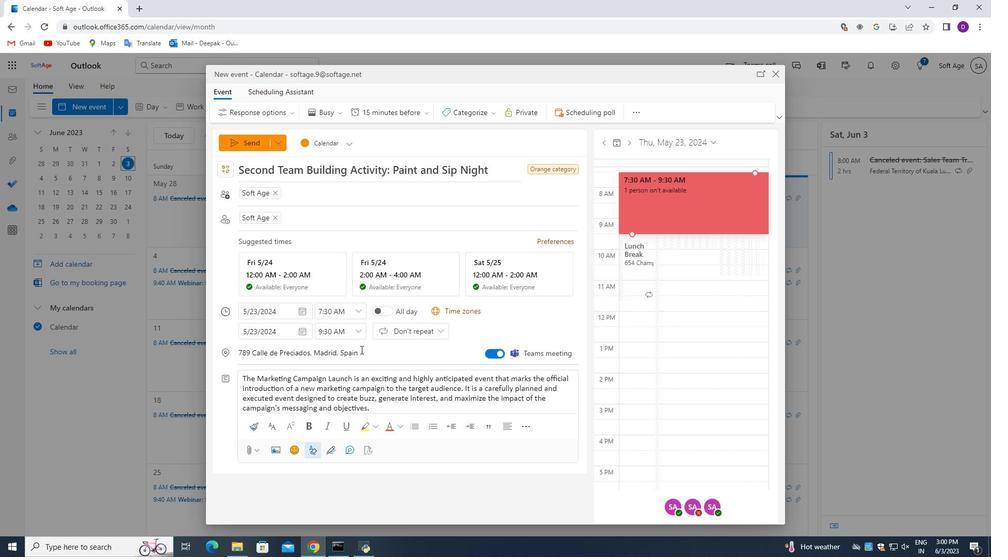 
Action: Mouse moved to (358, 356)
Screenshot: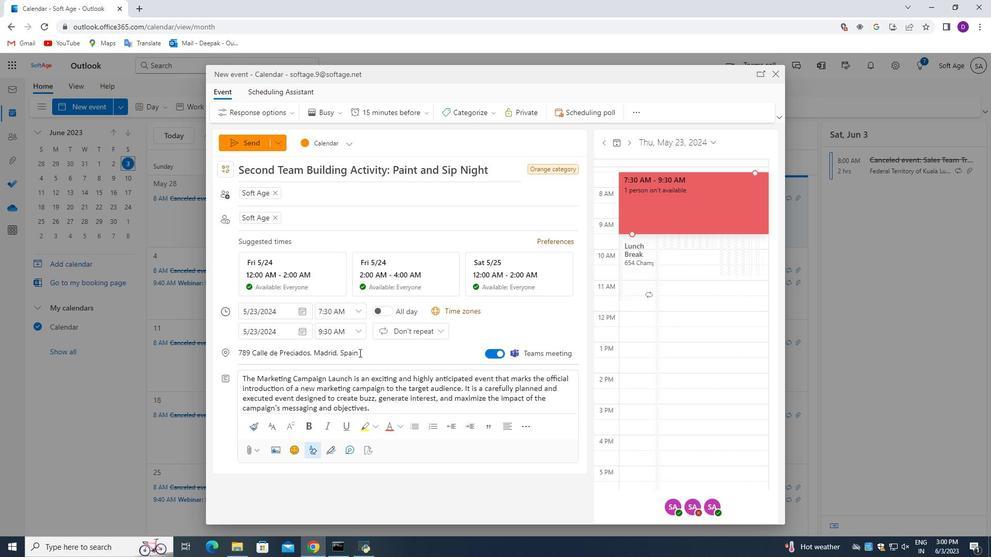 
Action: Mouse scrolled (358, 355) with delta (0, 0)
Screenshot: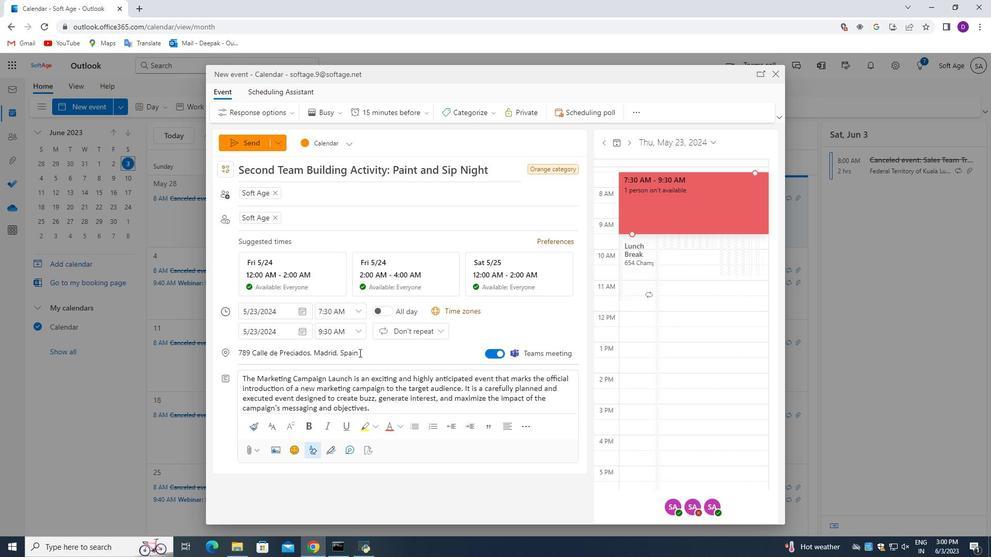 
Action: Mouse moved to (305, 319)
Screenshot: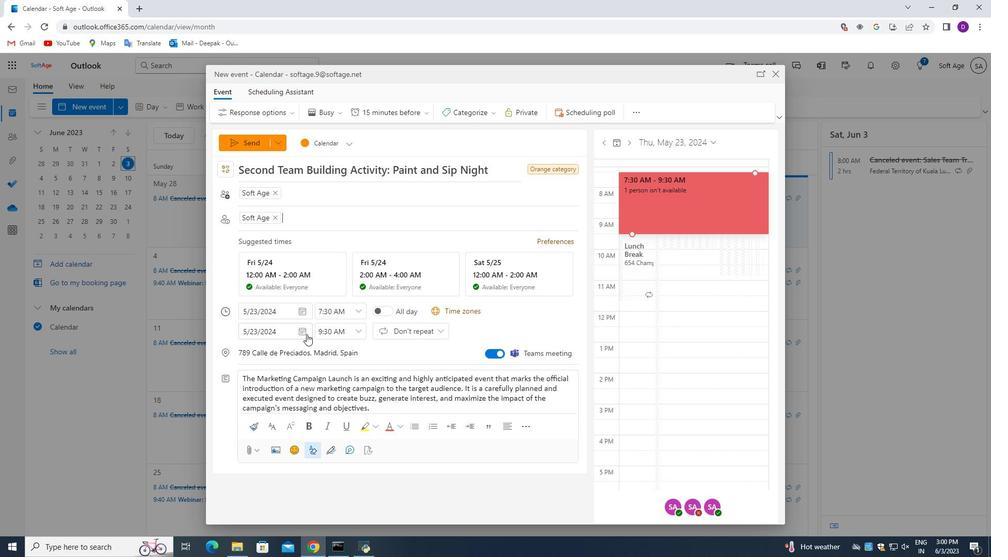 
Action: Mouse scrolled (305, 320) with delta (0, 0)
Screenshot: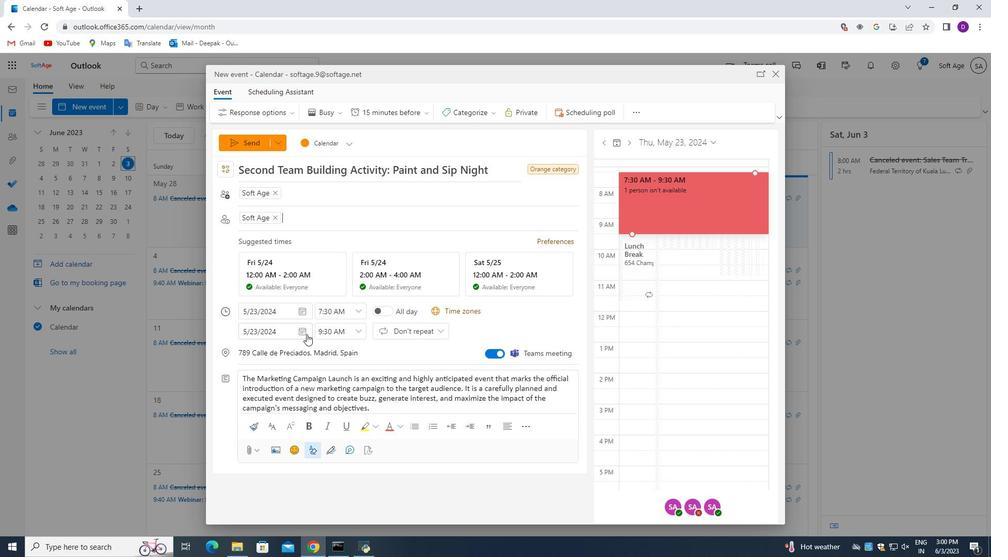 
Action: Mouse moved to (308, 316)
Screenshot: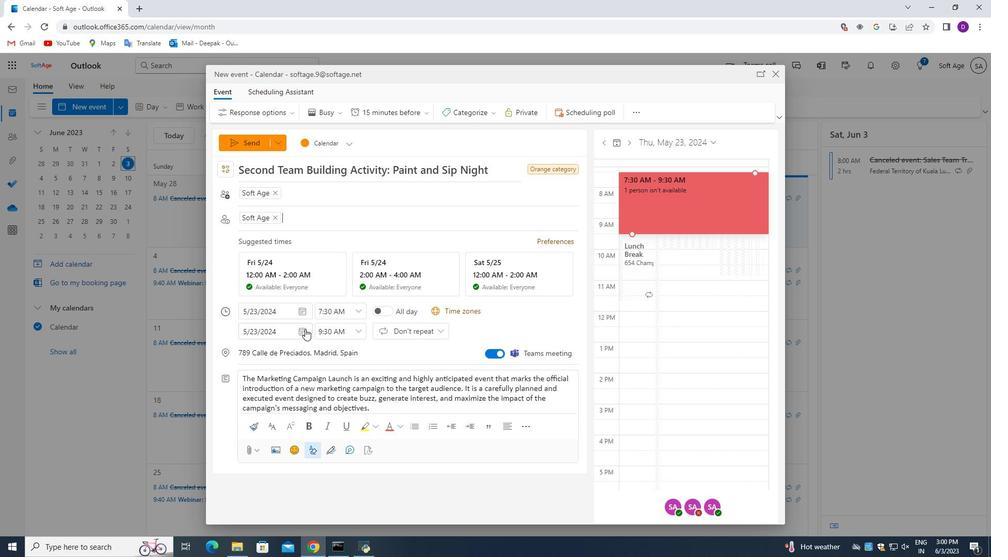 
Action: Mouse scrolled (308, 316) with delta (0, 0)
Screenshot: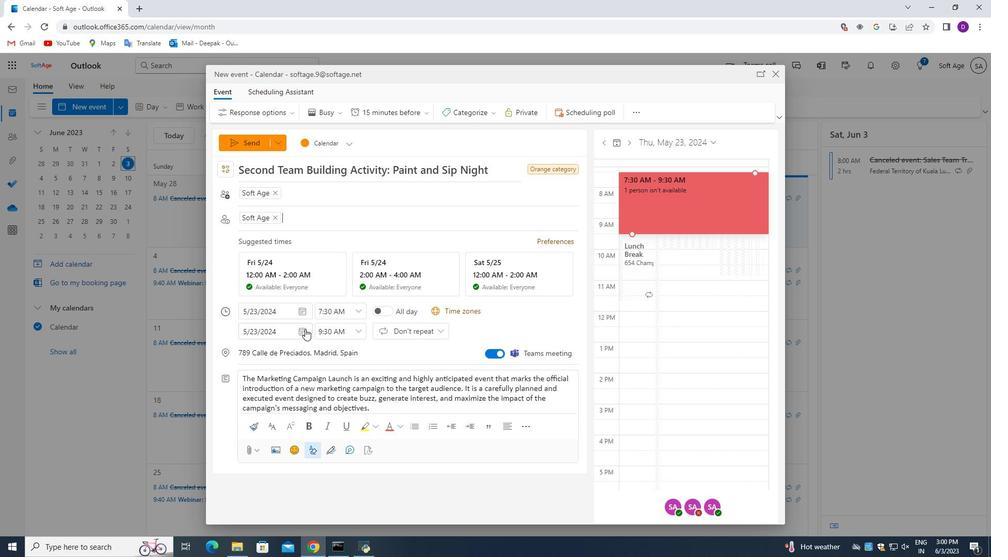 
Action: Mouse moved to (406, 114)
Screenshot: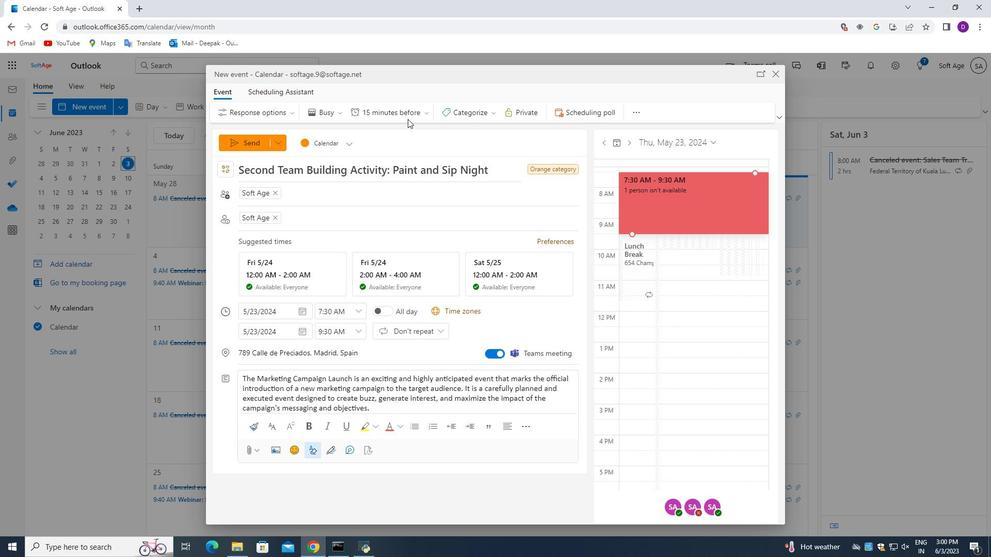 
Action: Mouse pressed left at (406, 114)
Screenshot: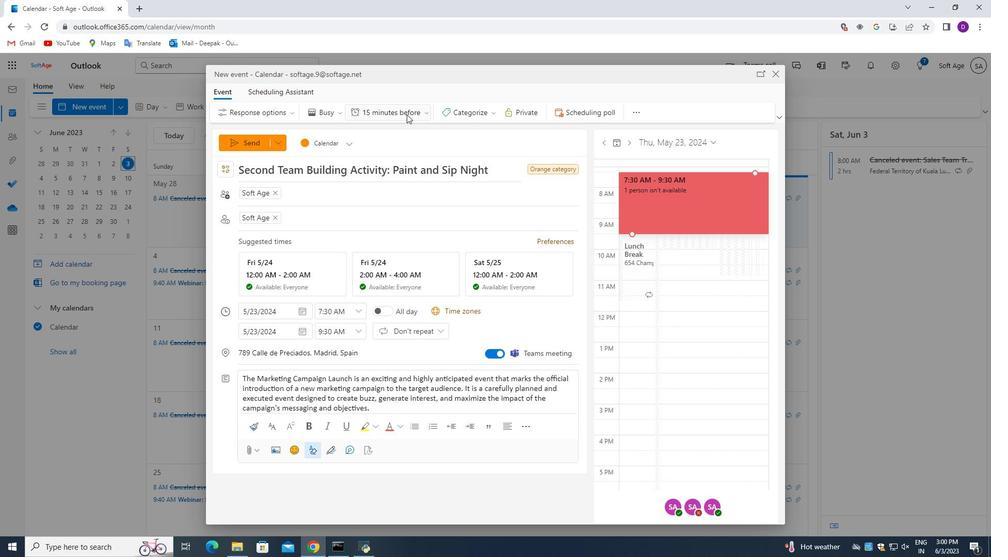 
Action: Mouse moved to (393, 262)
Screenshot: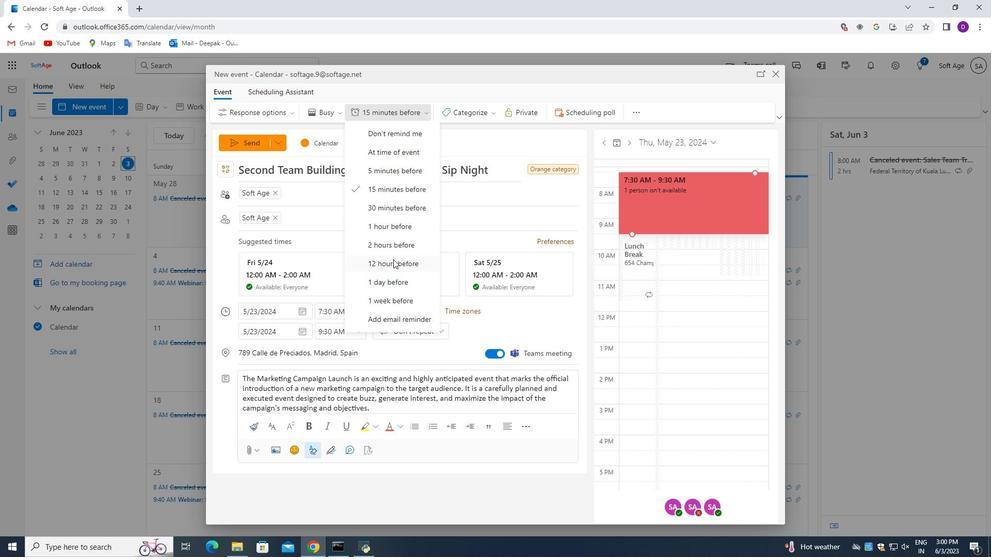 
Action: Mouse pressed left at (393, 262)
Screenshot: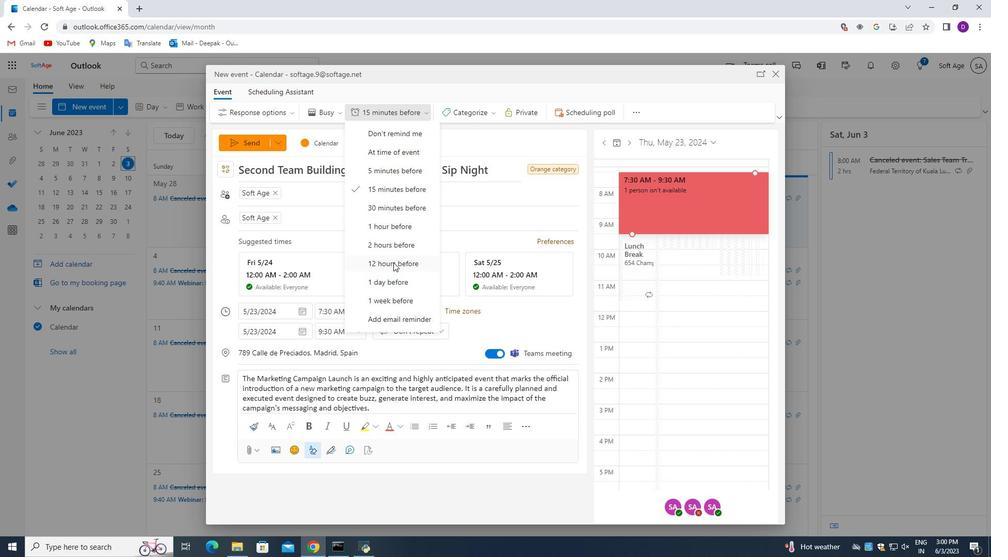 
Action: Mouse moved to (461, 324)
Screenshot: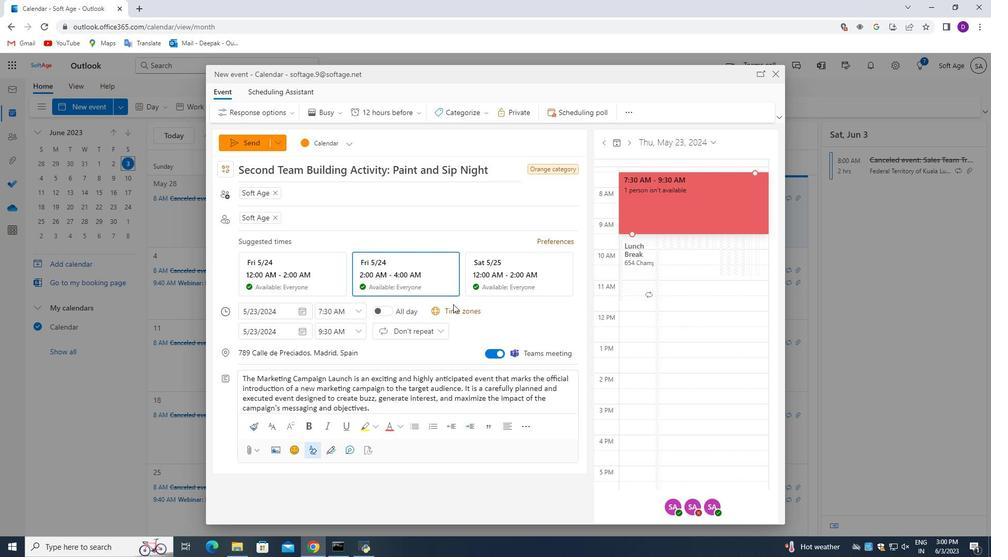 
Action: Mouse scrolled (461, 324) with delta (0, 0)
Screenshot: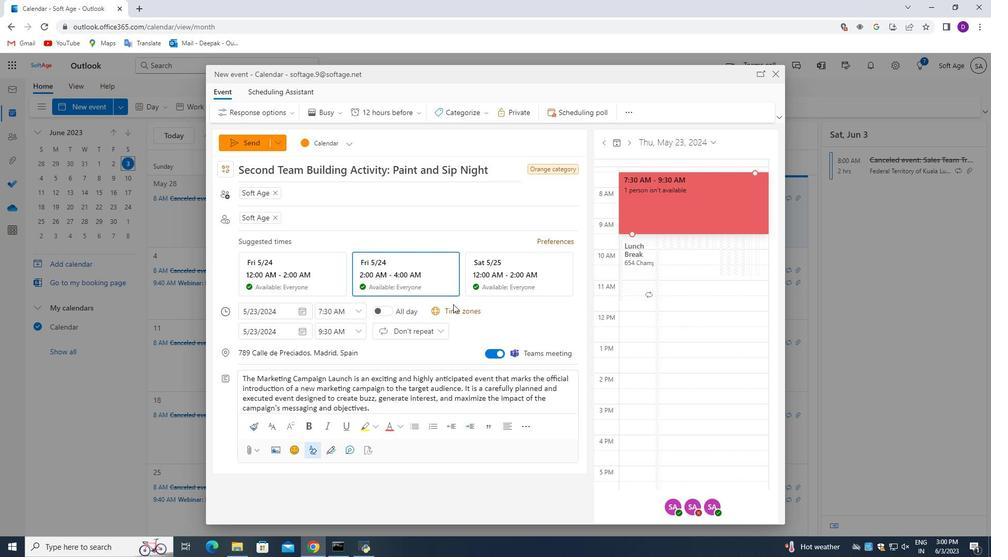 
Action: Mouse moved to (461, 325)
Screenshot: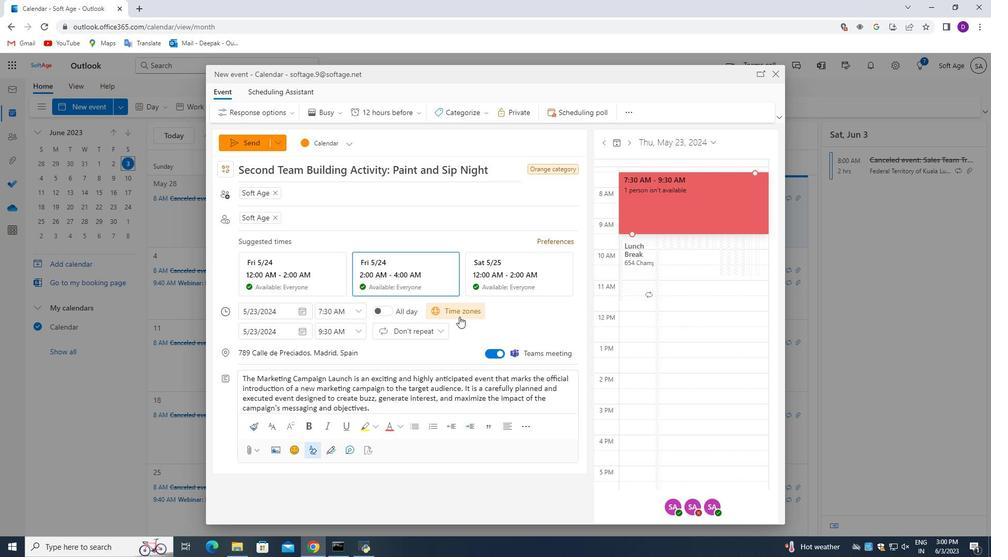 
Action: Mouse scrolled (461, 325) with delta (0, 0)
Screenshot: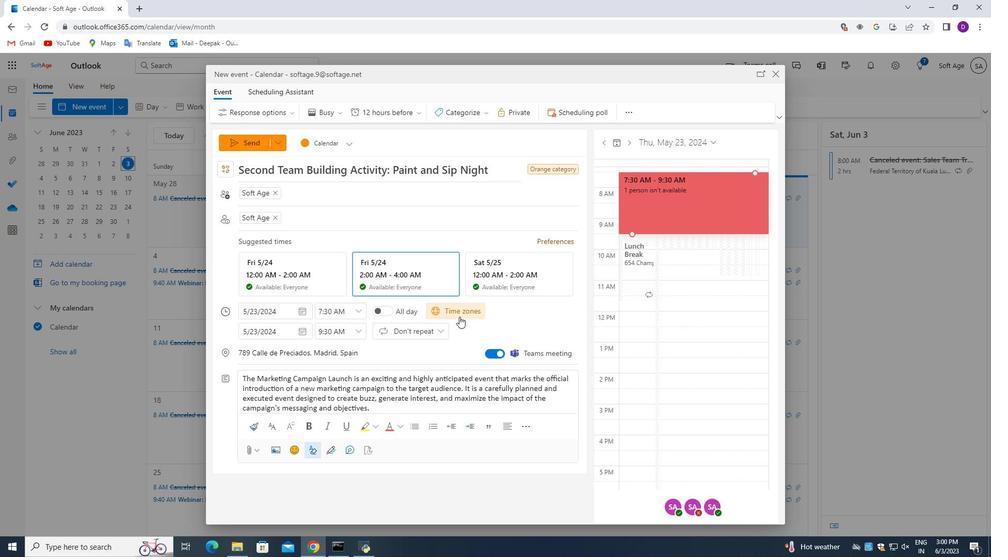 
Action: Mouse moved to (463, 326)
Screenshot: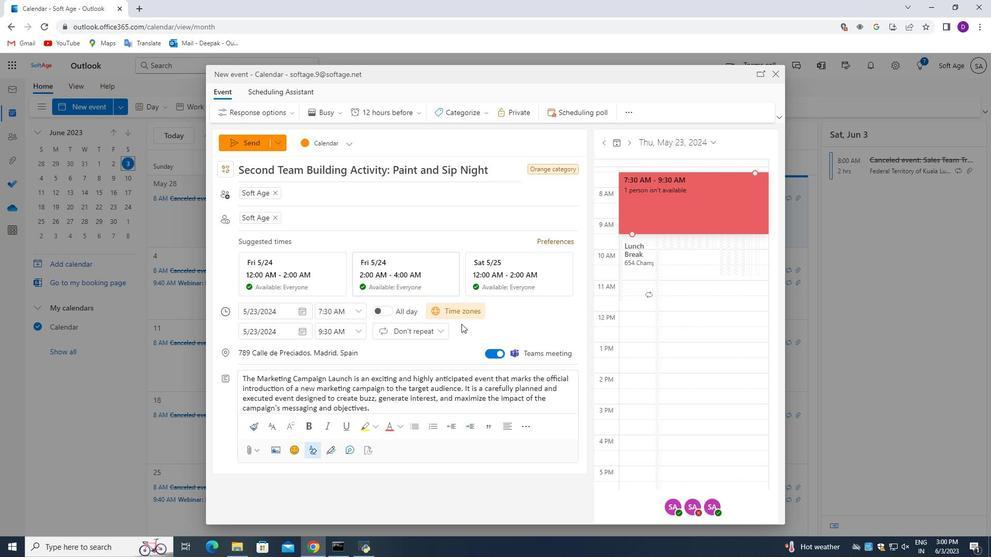 
Action: Mouse scrolled (463, 326) with delta (0, 0)
Screenshot: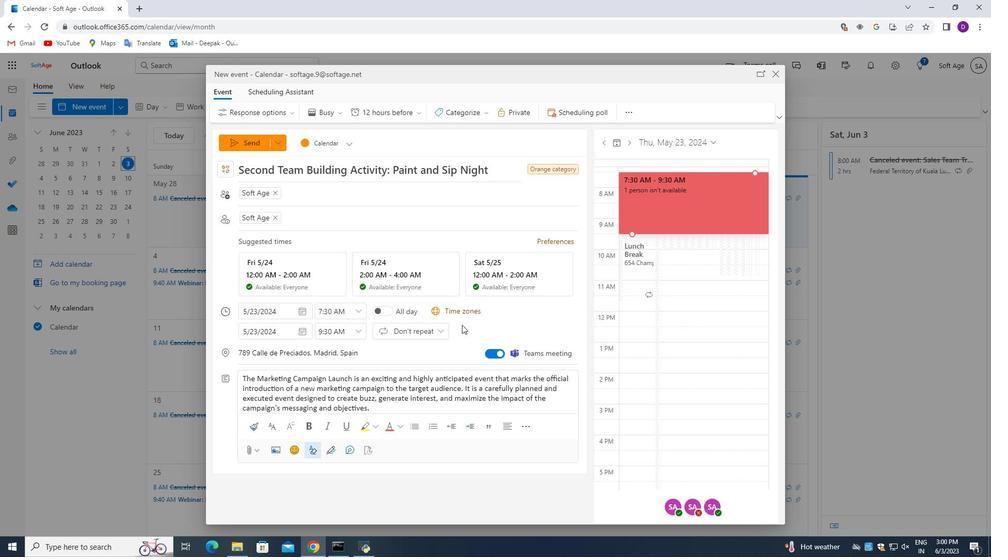 
Action: Mouse moved to (464, 332)
Screenshot: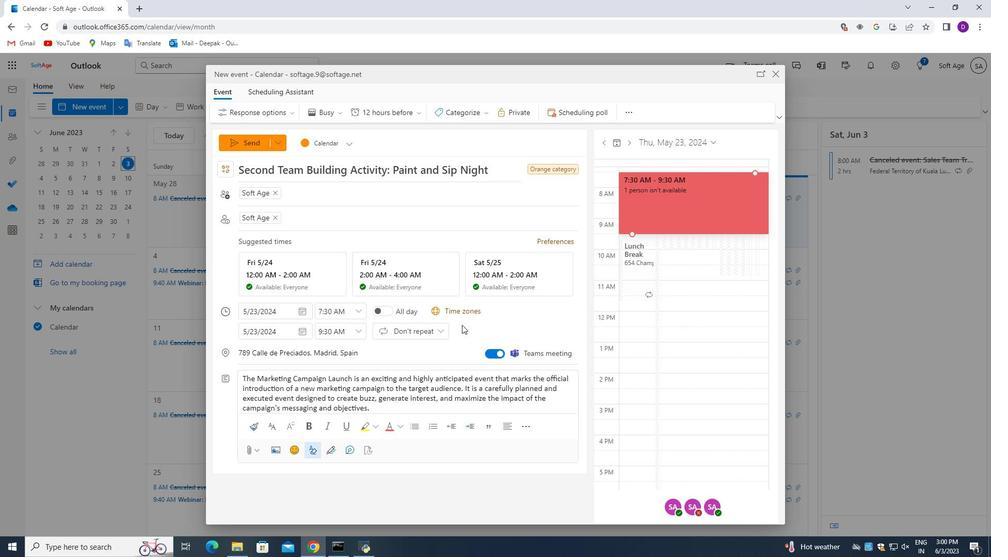 
Action: Mouse scrolled (464, 331) with delta (0, 0)
Screenshot: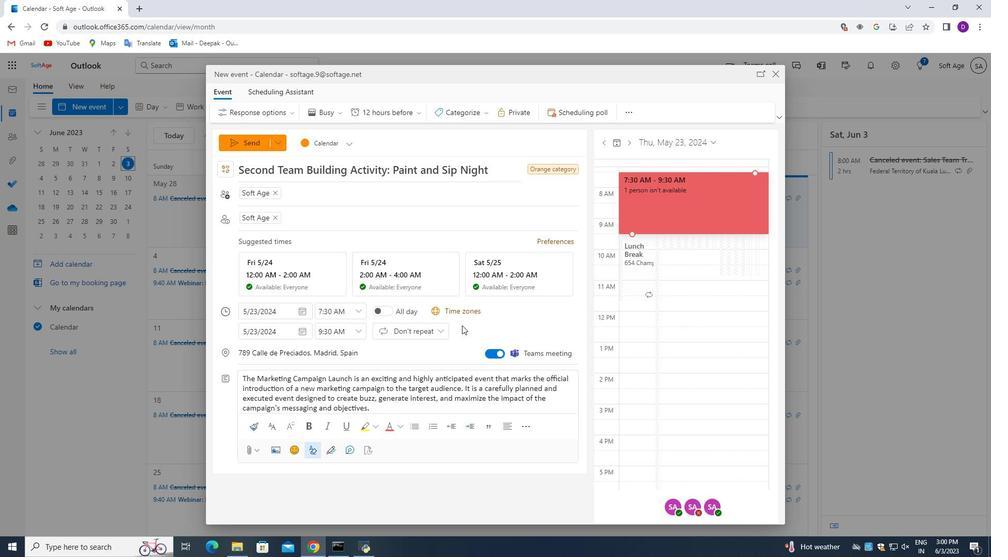 
Action: Mouse moved to (402, 405)
Screenshot: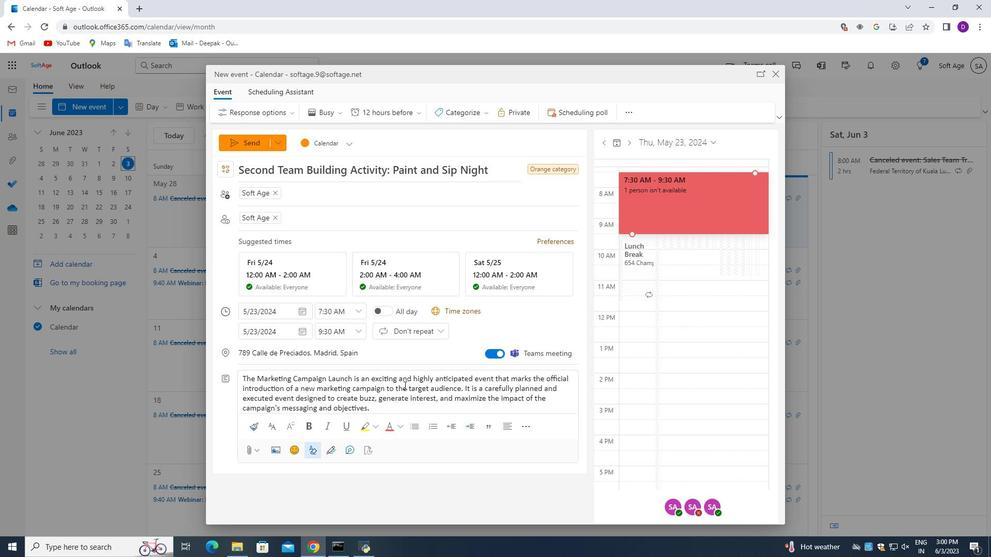
Action: Mouse scrolled (402, 405) with delta (0, 0)
Screenshot: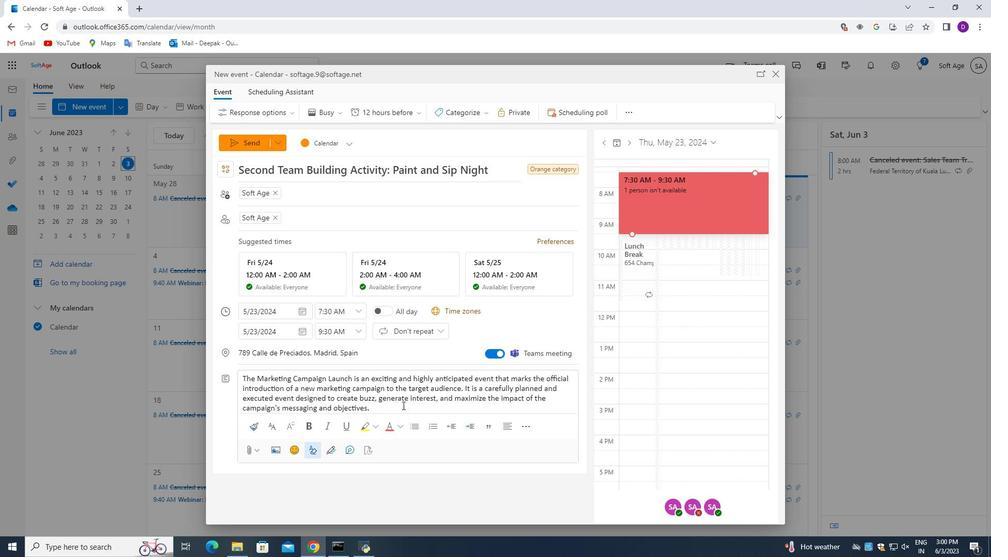 
Action: Mouse moved to (402, 405)
Screenshot: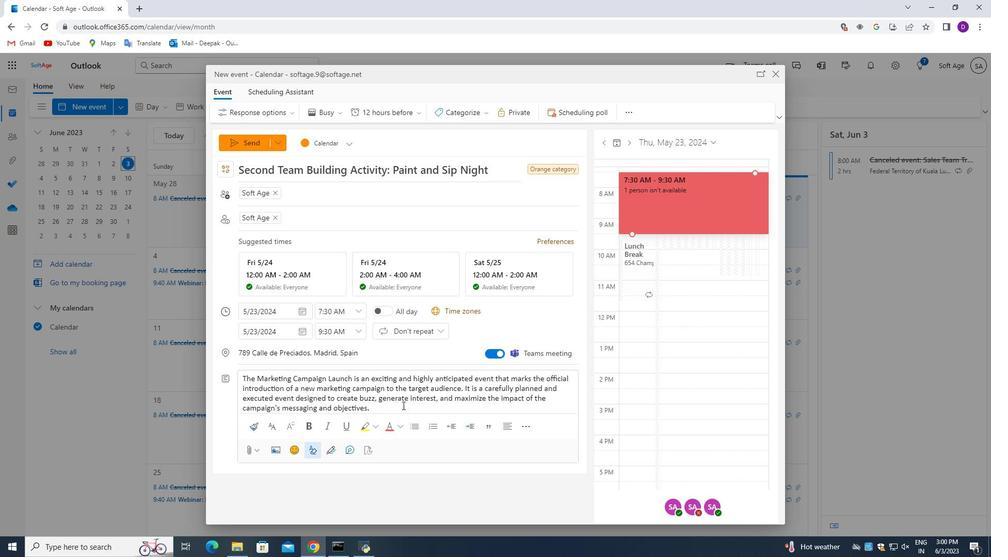 
Action: Mouse scrolled (402, 405) with delta (0, 0)
Screenshot: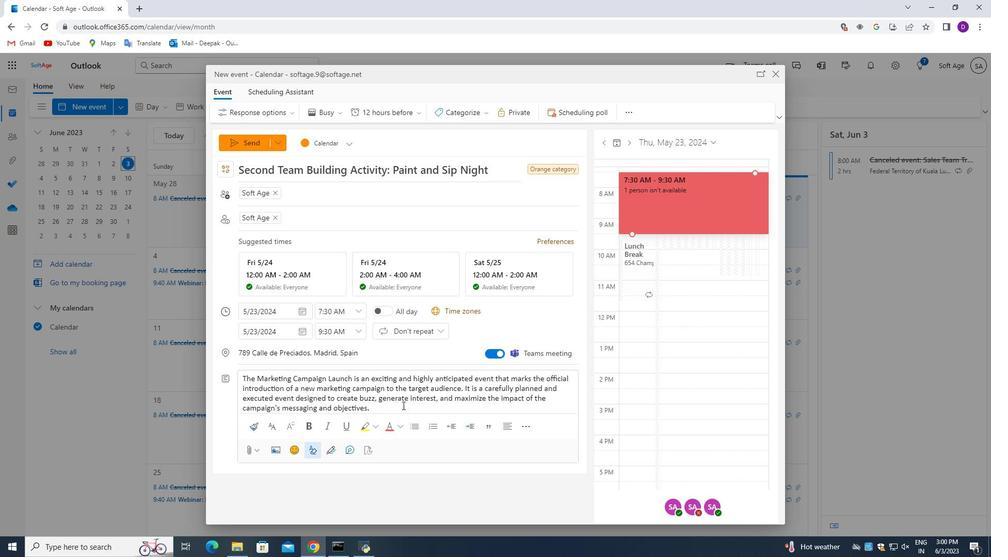 
Action: Mouse scrolled (402, 405) with delta (0, 0)
Screenshot: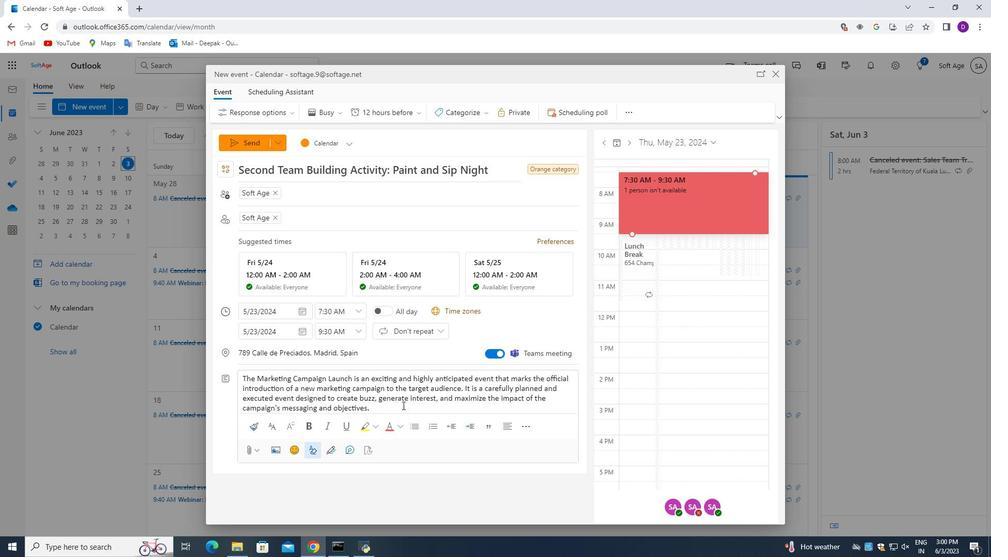 
Action: Mouse moved to (312, 232)
Screenshot: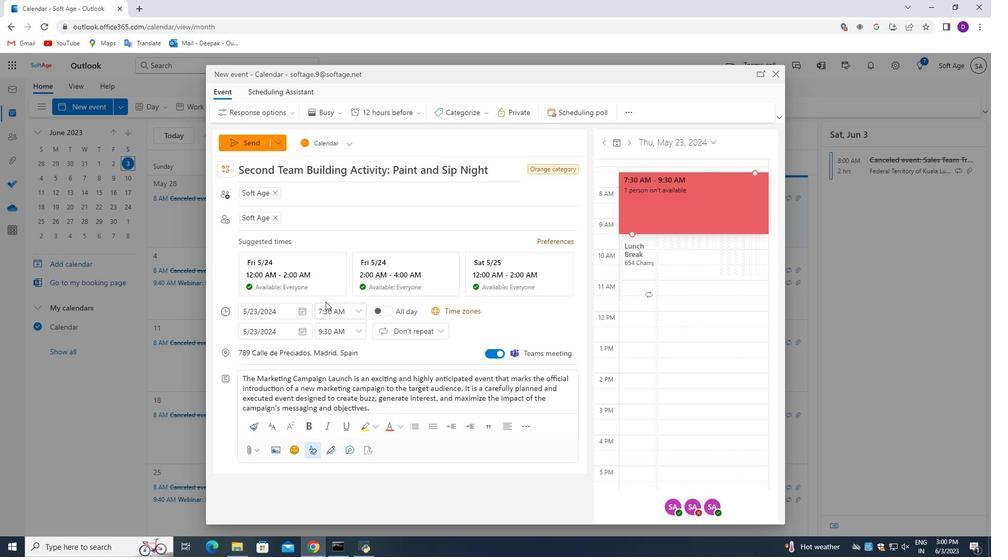 
Action: Mouse scrolled (312, 232) with delta (0, 0)
Screenshot: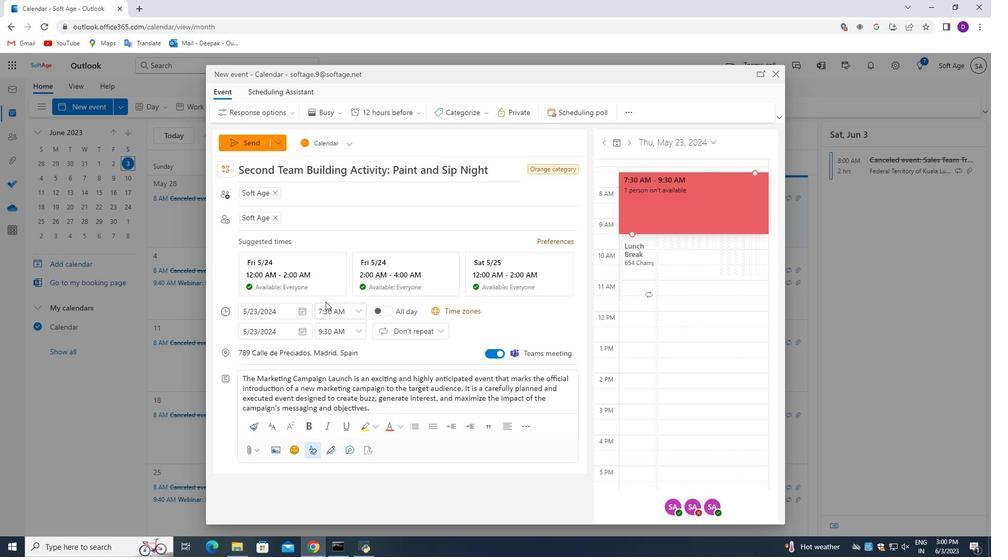 
Action: Mouse scrolled (312, 232) with delta (0, 0)
Screenshot: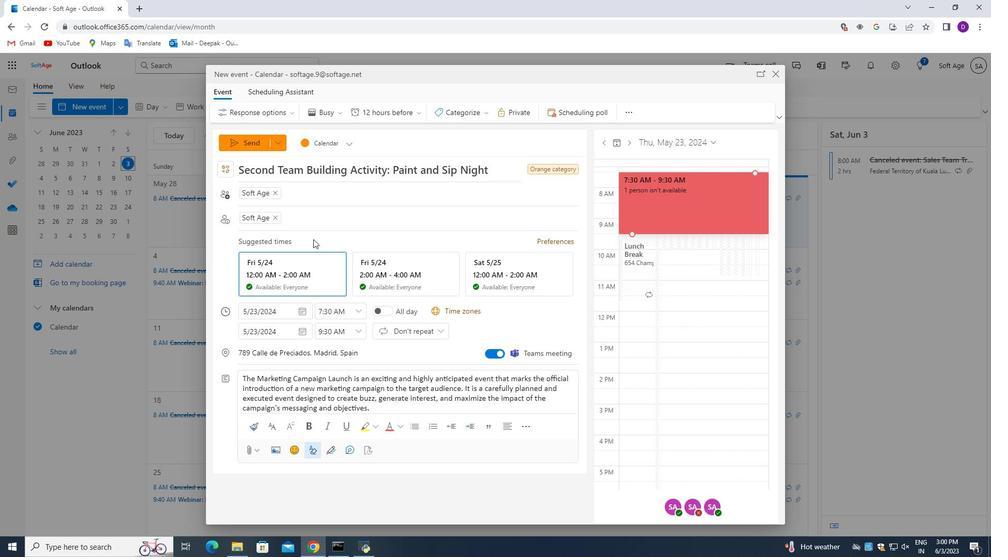 
Action: Mouse scrolled (312, 232) with delta (0, 0)
Screenshot: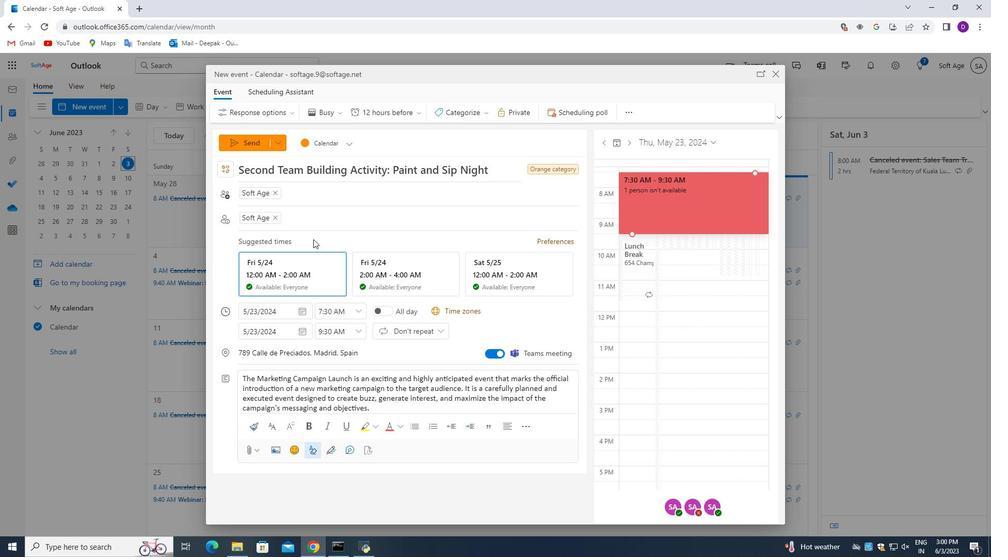 
Action: Mouse moved to (242, 137)
Screenshot: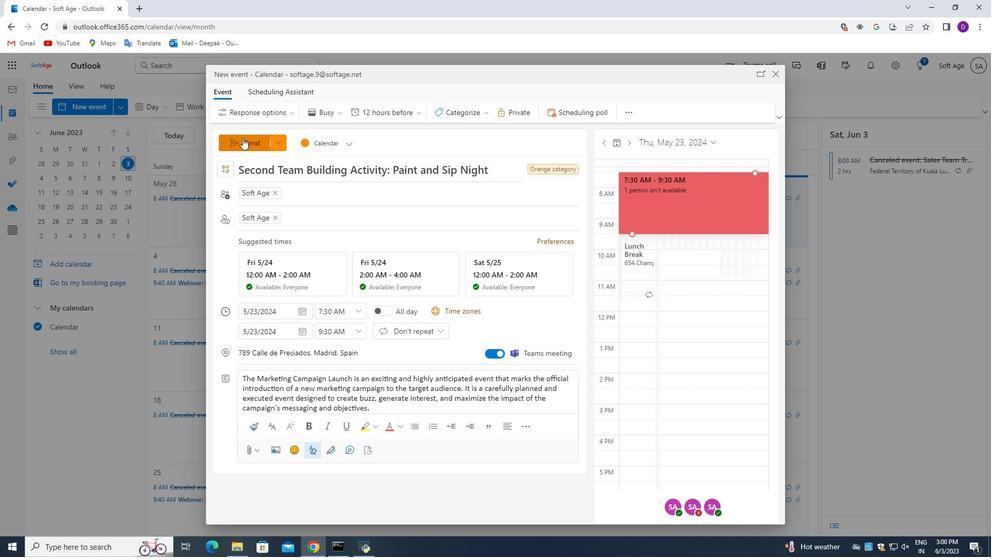 
Action: Mouse pressed left at (242, 137)
Screenshot: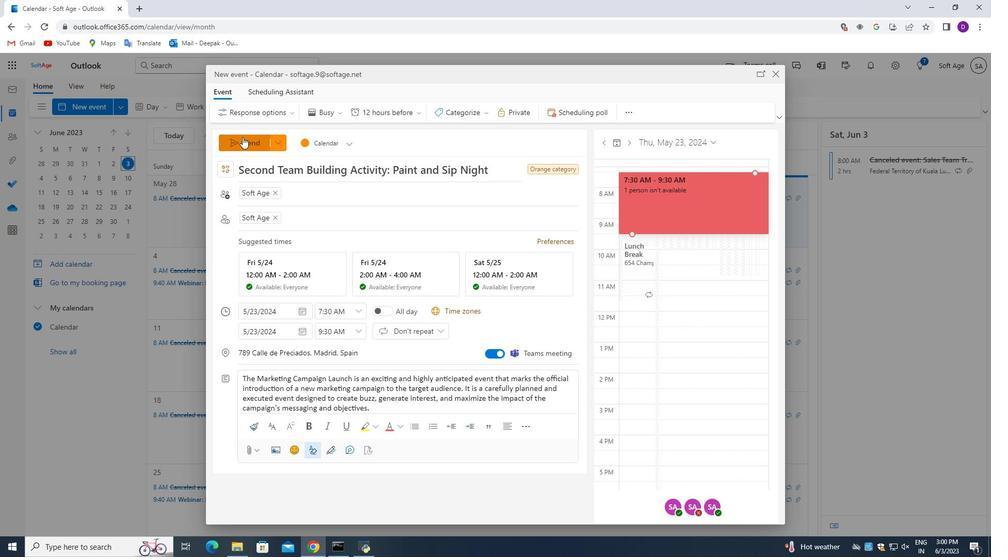 
Action: Mouse moved to (348, 258)
Screenshot: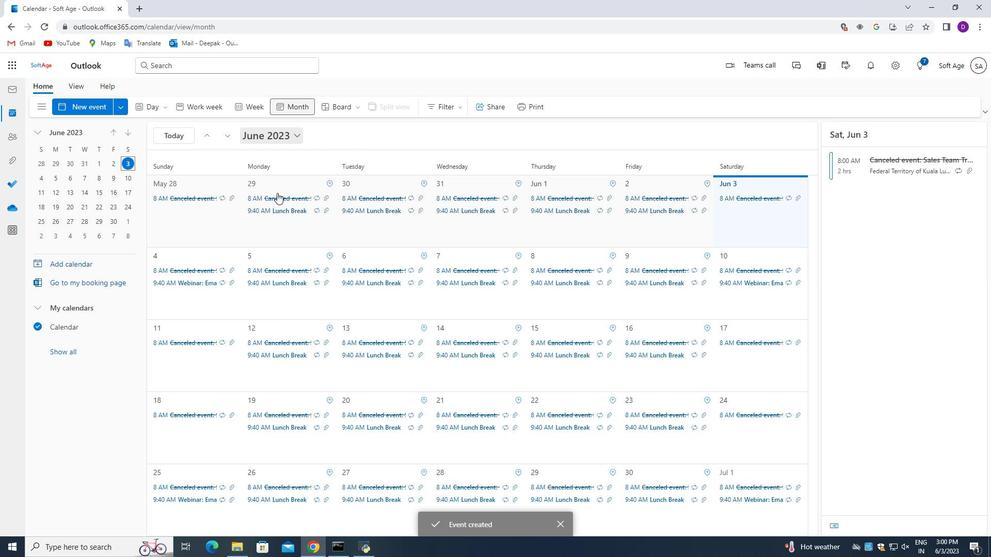 
